 Task: Send an email with the signature Jamie Cooper with the subject Thank you for attending and the message We appreciate your interest in our organization and would like to invite you for an interview. from softage.8@softage.net to softage.10@softage.net and move the email from Sent Items to the folder Crafts
Action: Mouse moved to (140, 176)
Screenshot: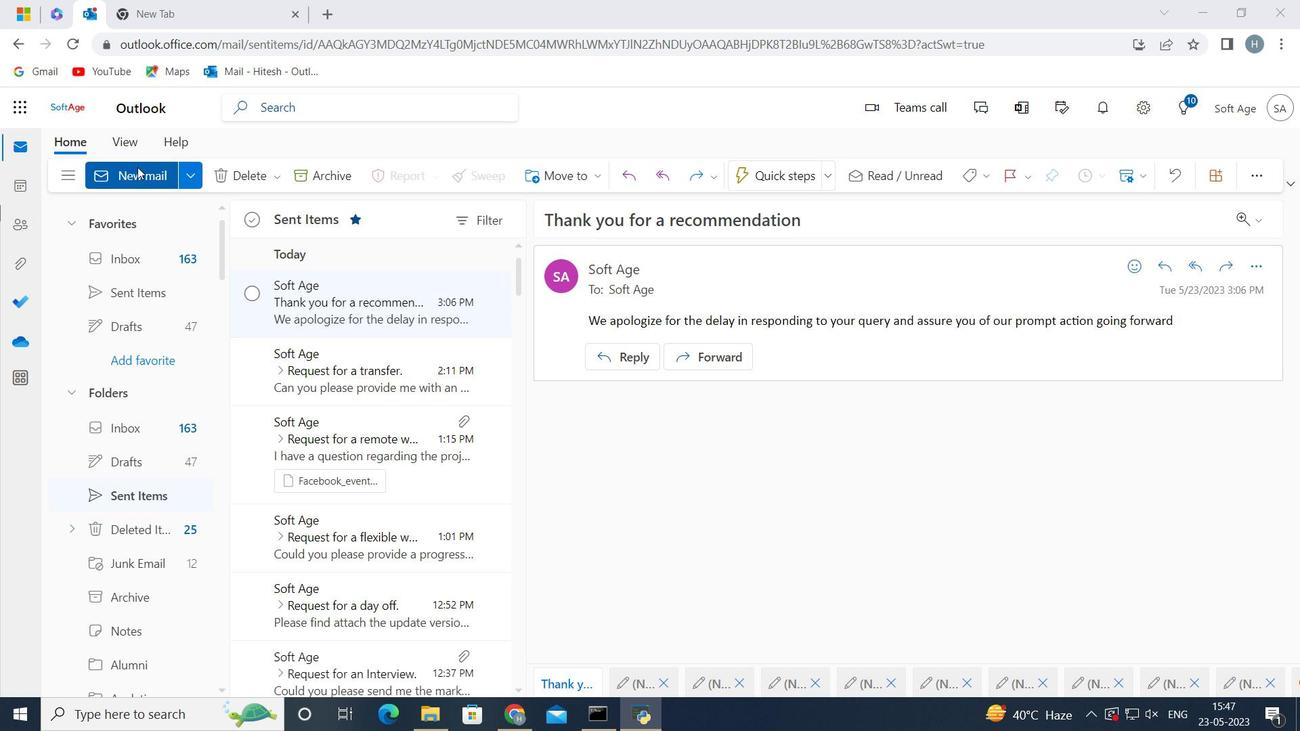 
Action: Mouse pressed left at (140, 176)
Screenshot: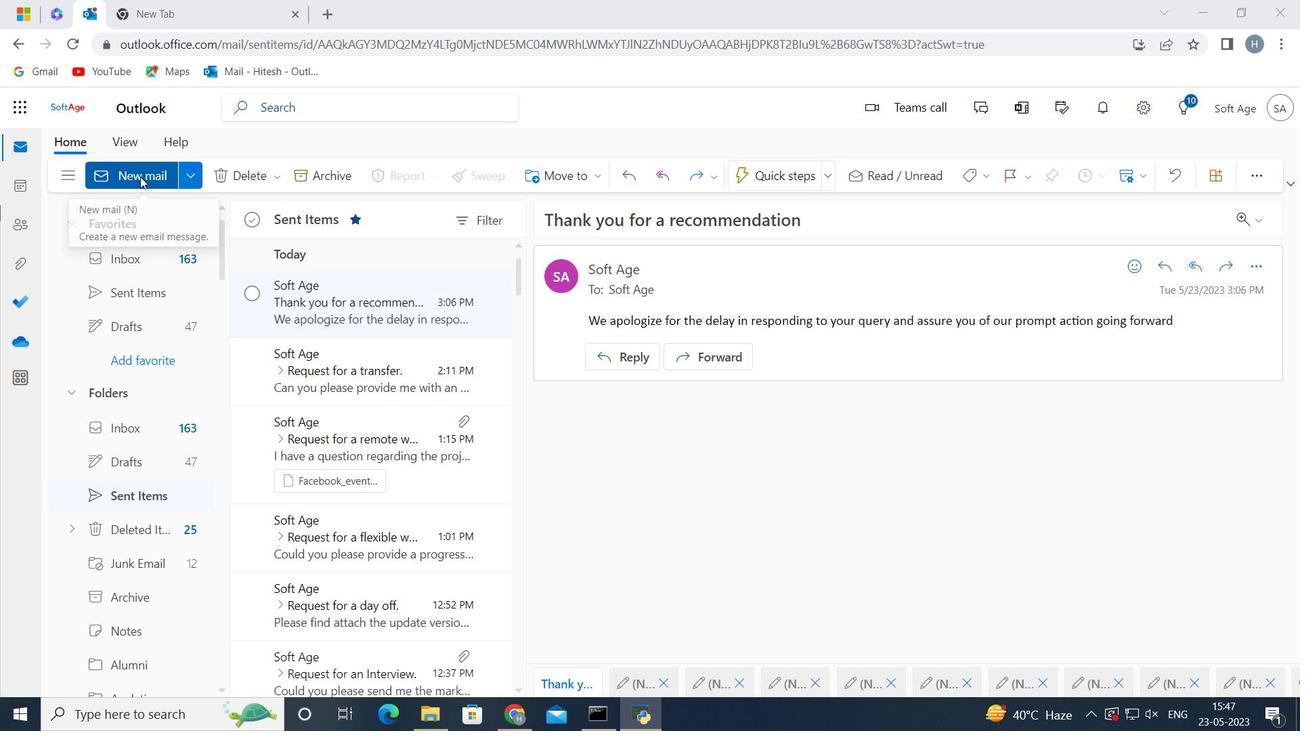
Action: Mouse moved to (1076, 173)
Screenshot: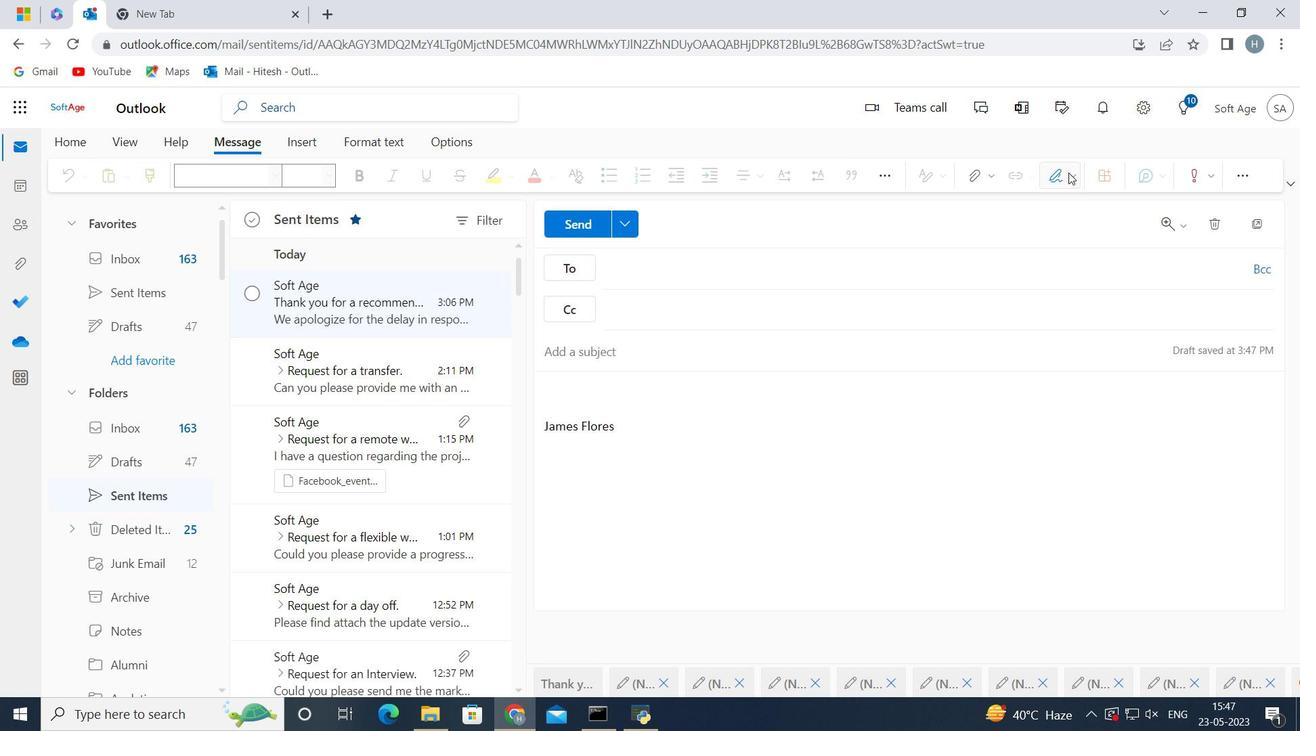 
Action: Mouse pressed left at (1076, 173)
Screenshot: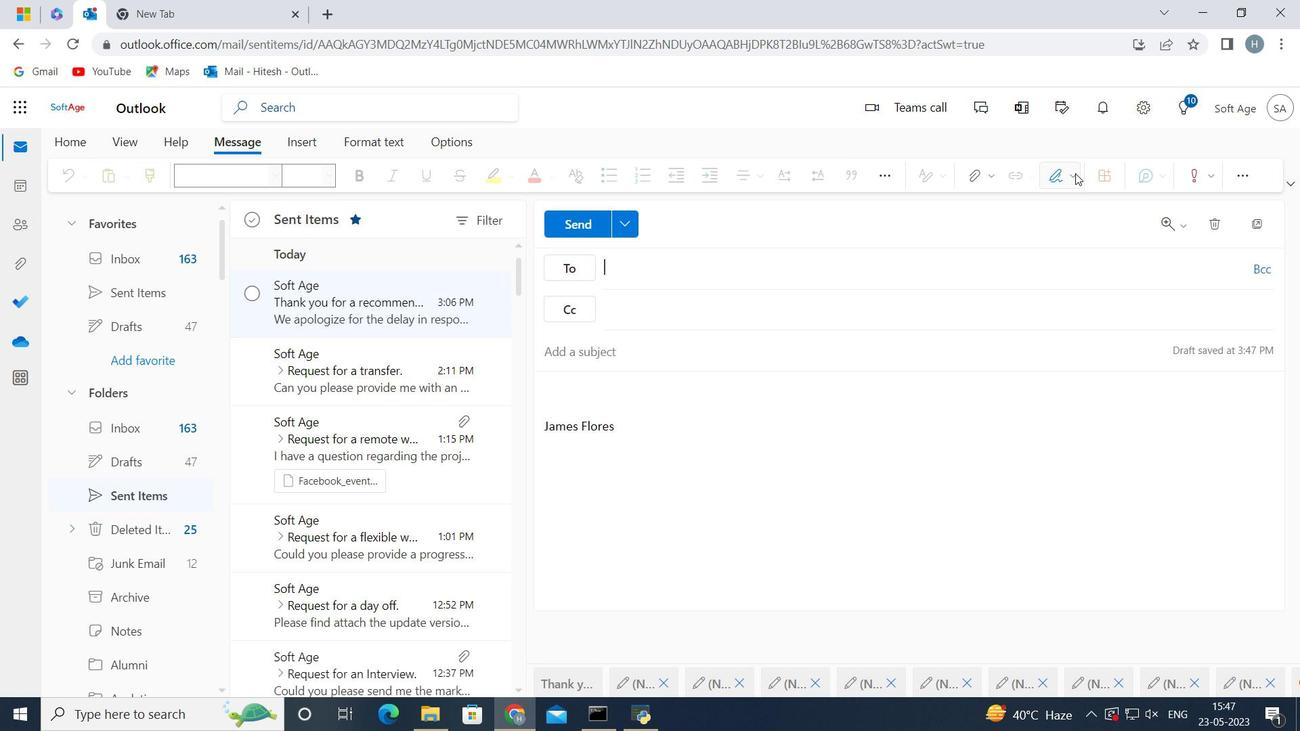 
Action: Mouse moved to (1043, 244)
Screenshot: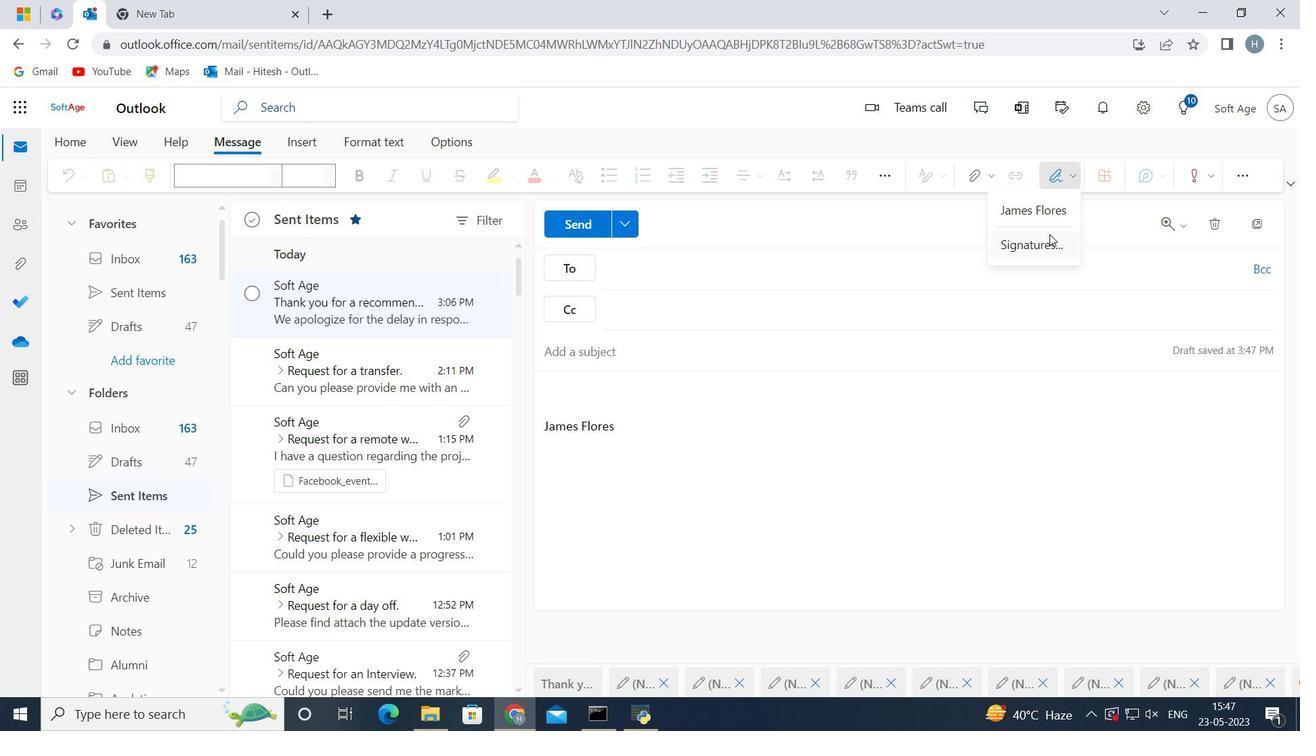 
Action: Mouse pressed left at (1043, 244)
Screenshot: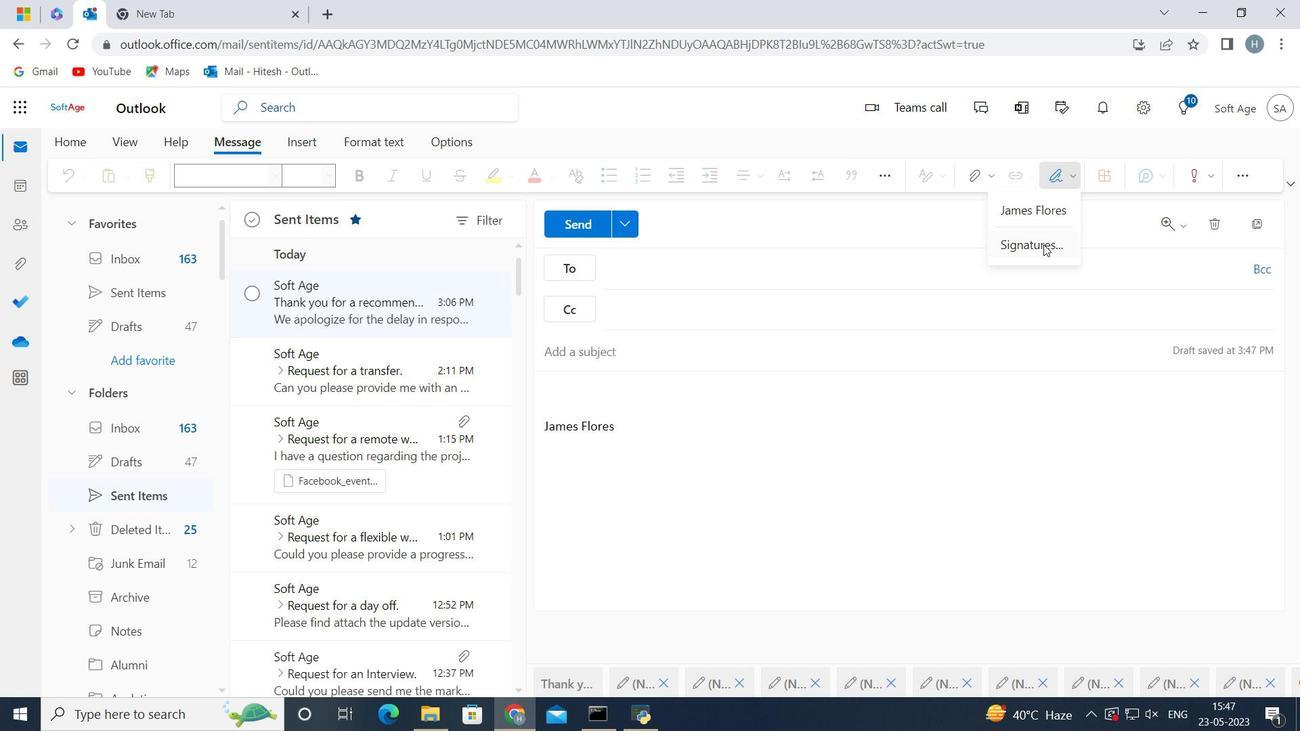 
Action: Mouse moved to (973, 305)
Screenshot: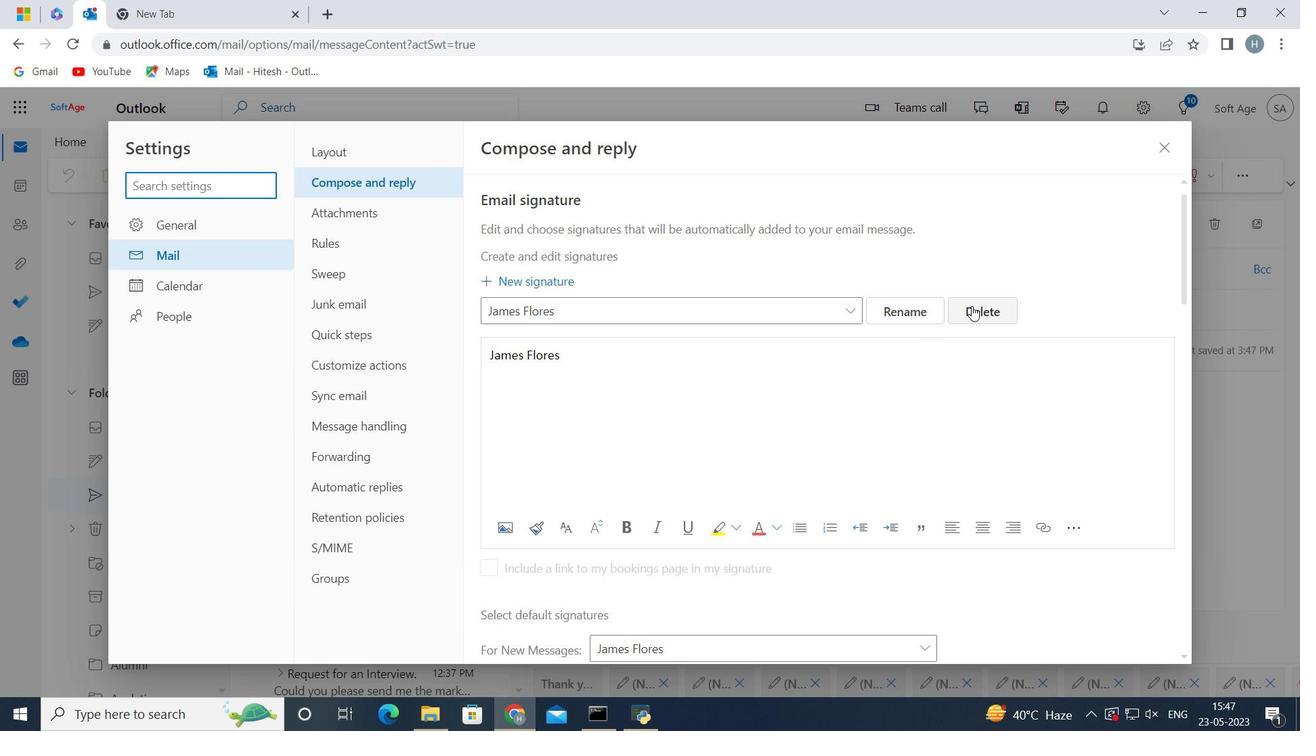 
Action: Mouse pressed left at (973, 305)
Screenshot: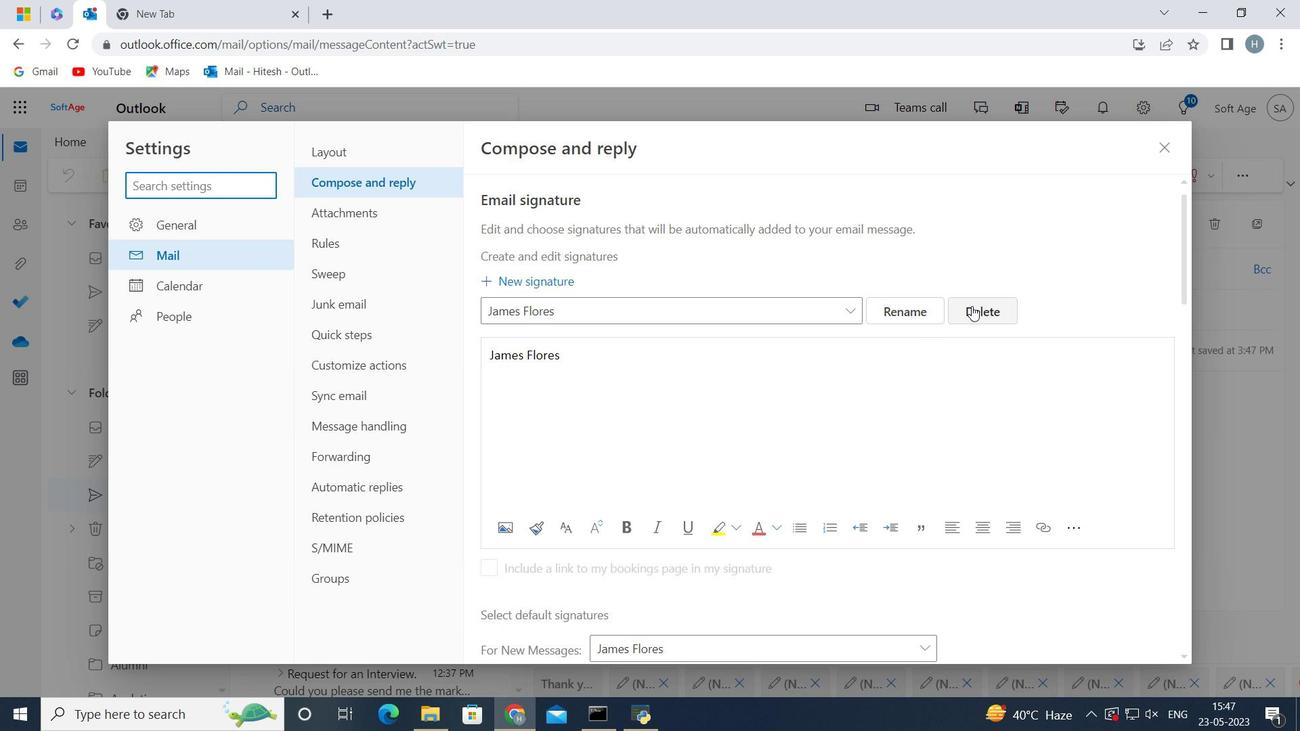 
Action: Mouse moved to (808, 314)
Screenshot: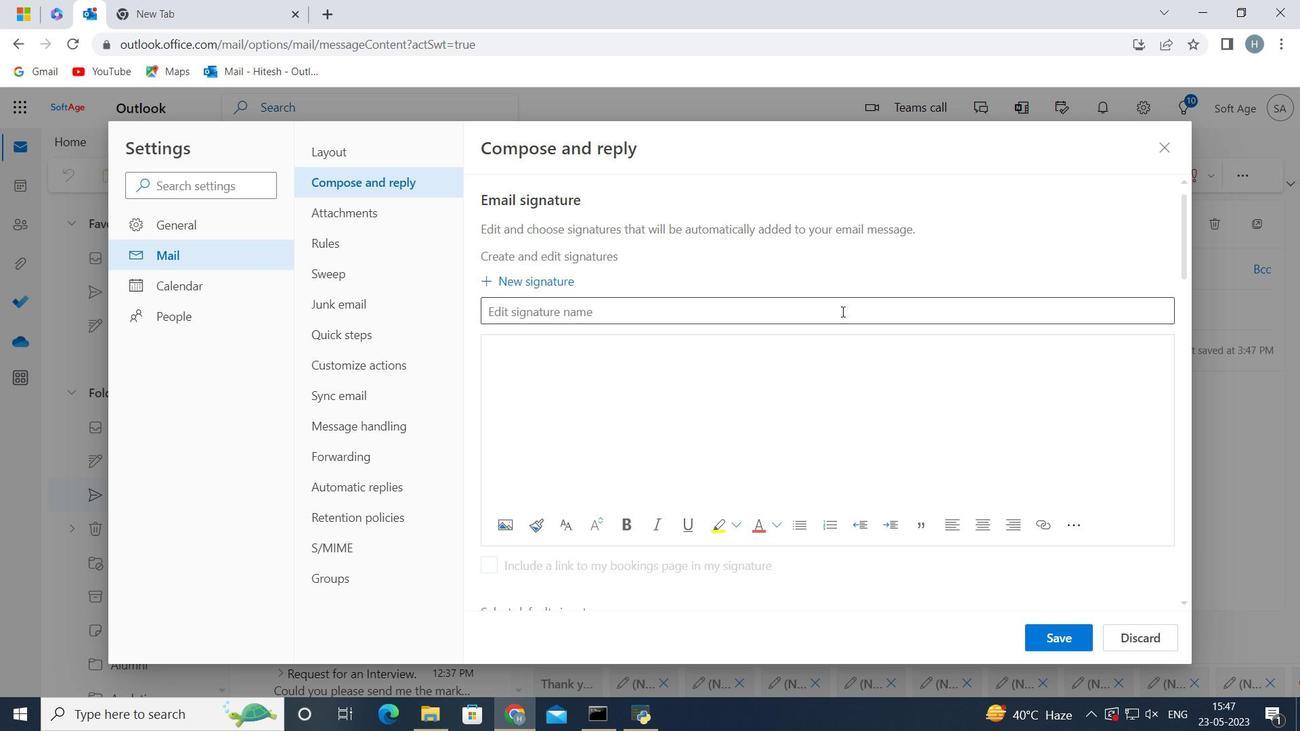 
Action: Mouse pressed left at (808, 314)
Screenshot: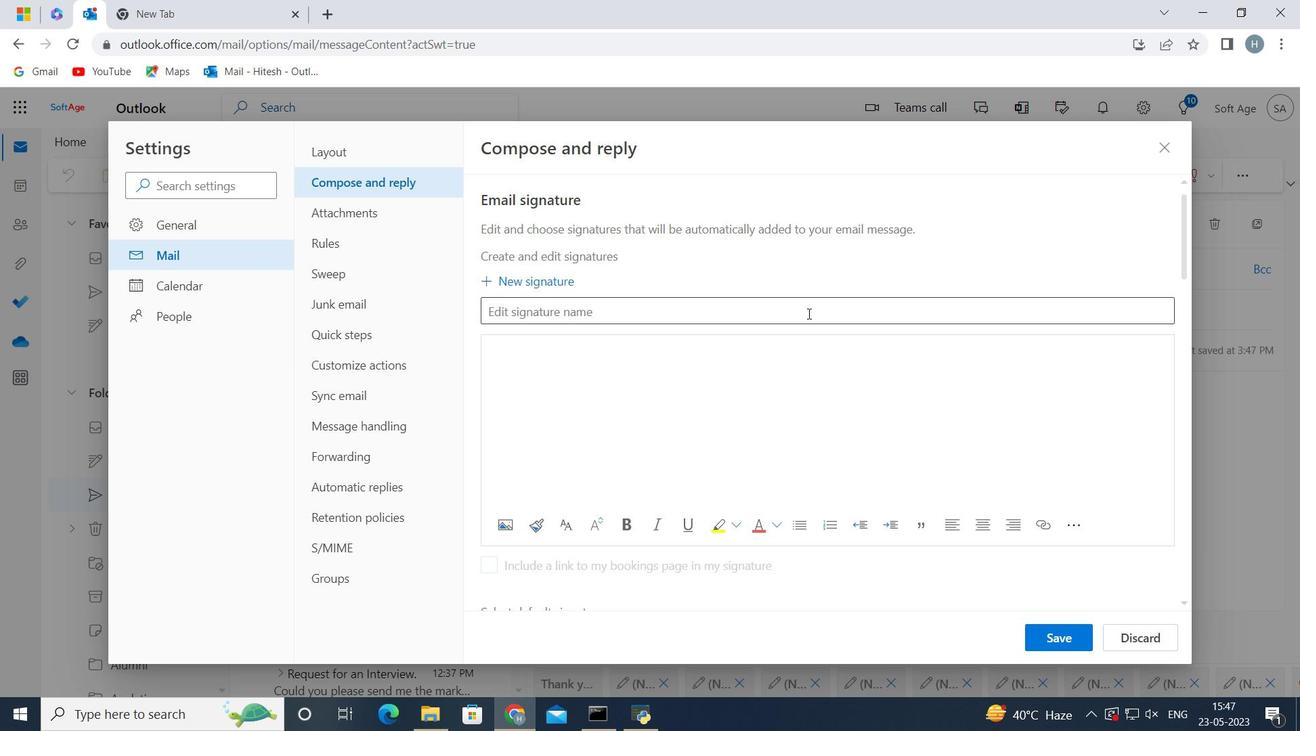 
Action: Key pressed <Key.shift>Jamie<Key.space><Key.shift>Cooper<Key.space>
Screenshot: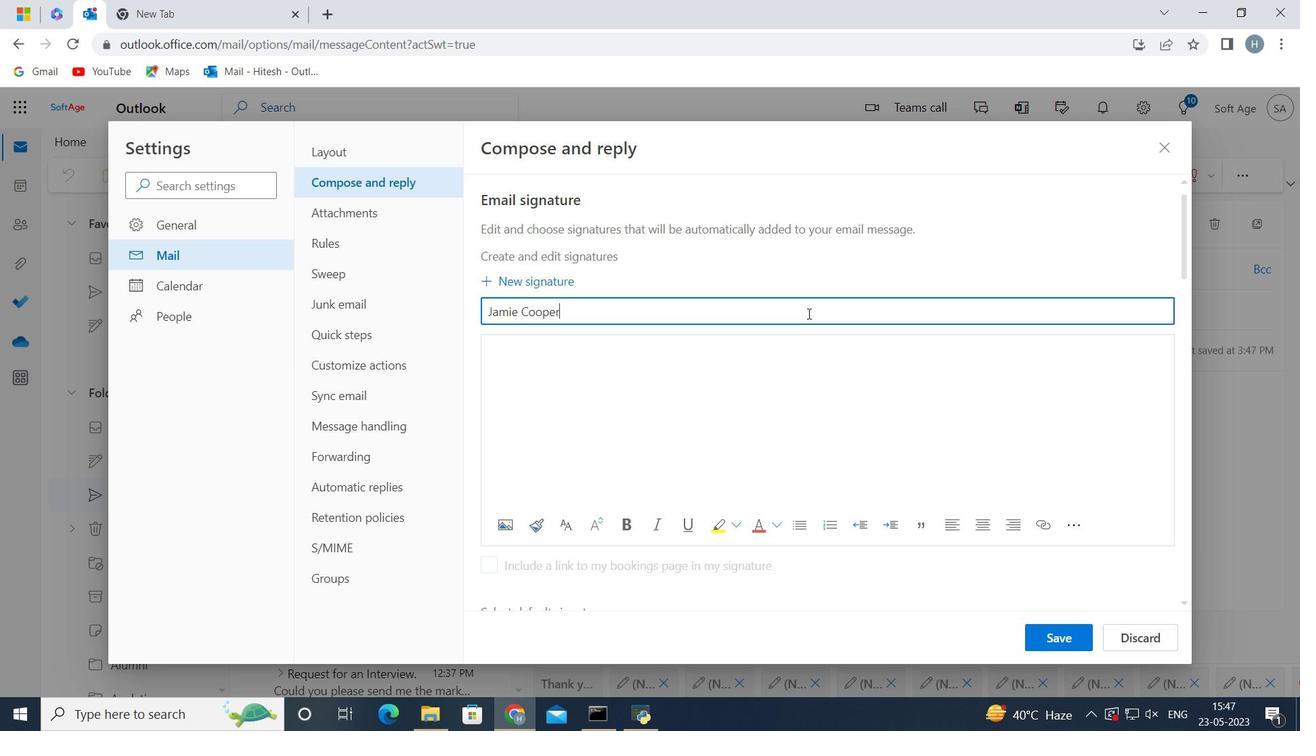 
Action: Mouse moved to (584, 354)
Screenshot: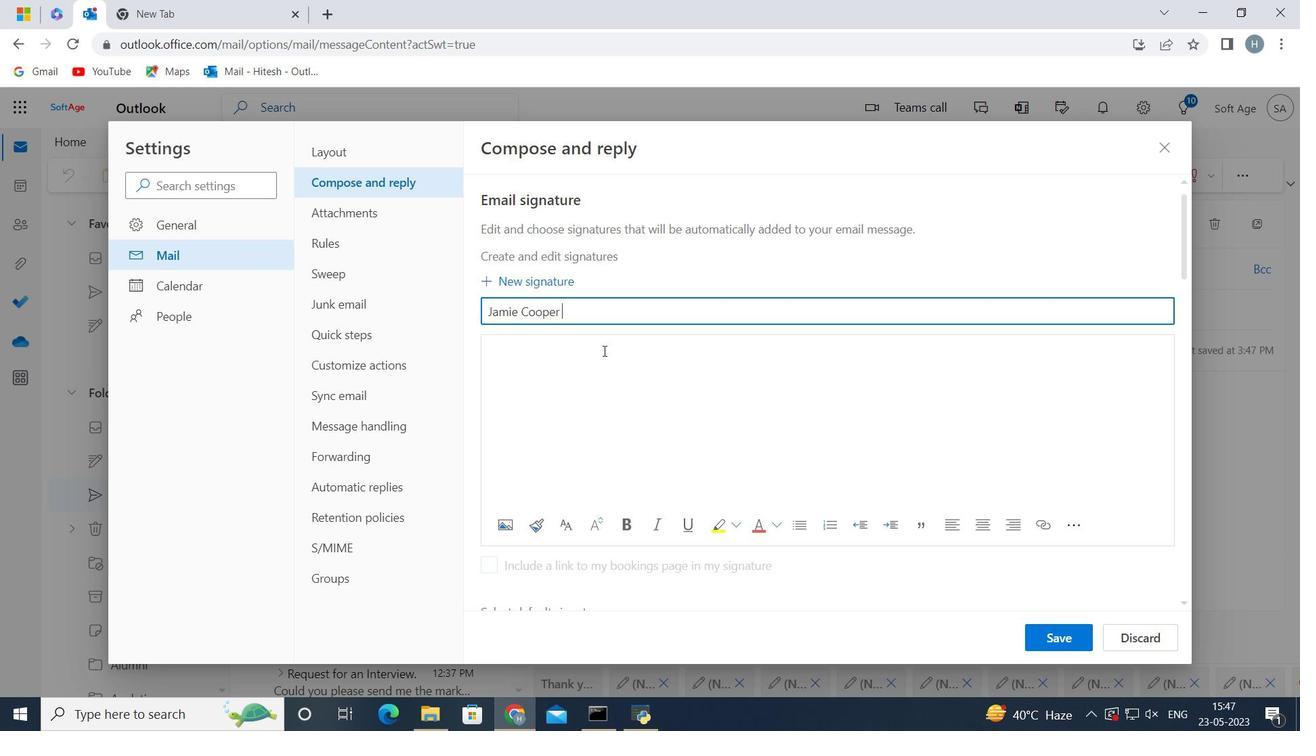 
Action: Mouse pressed left at (584, 354)
Screenshot: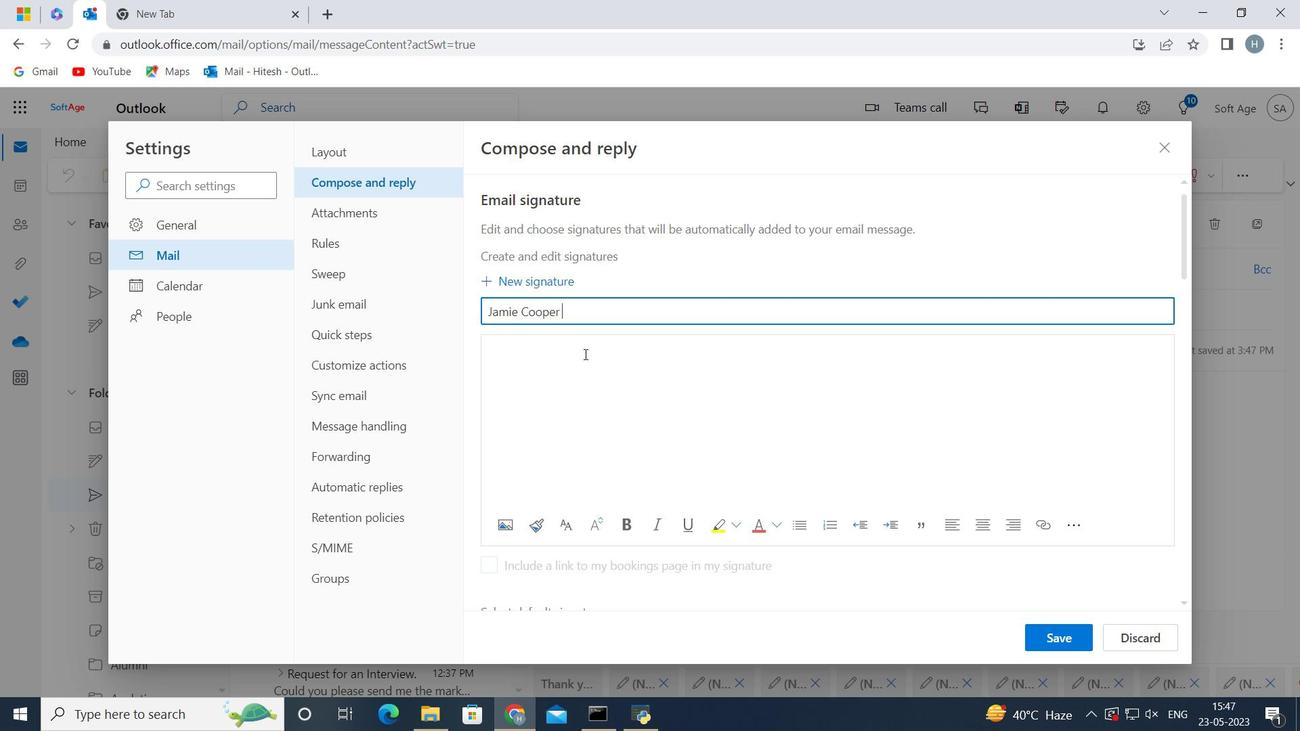 
Action: Key pressed <Key.shift>Jamie<Key.space><Key.shift>Cooper<Key.space>
Screenshot: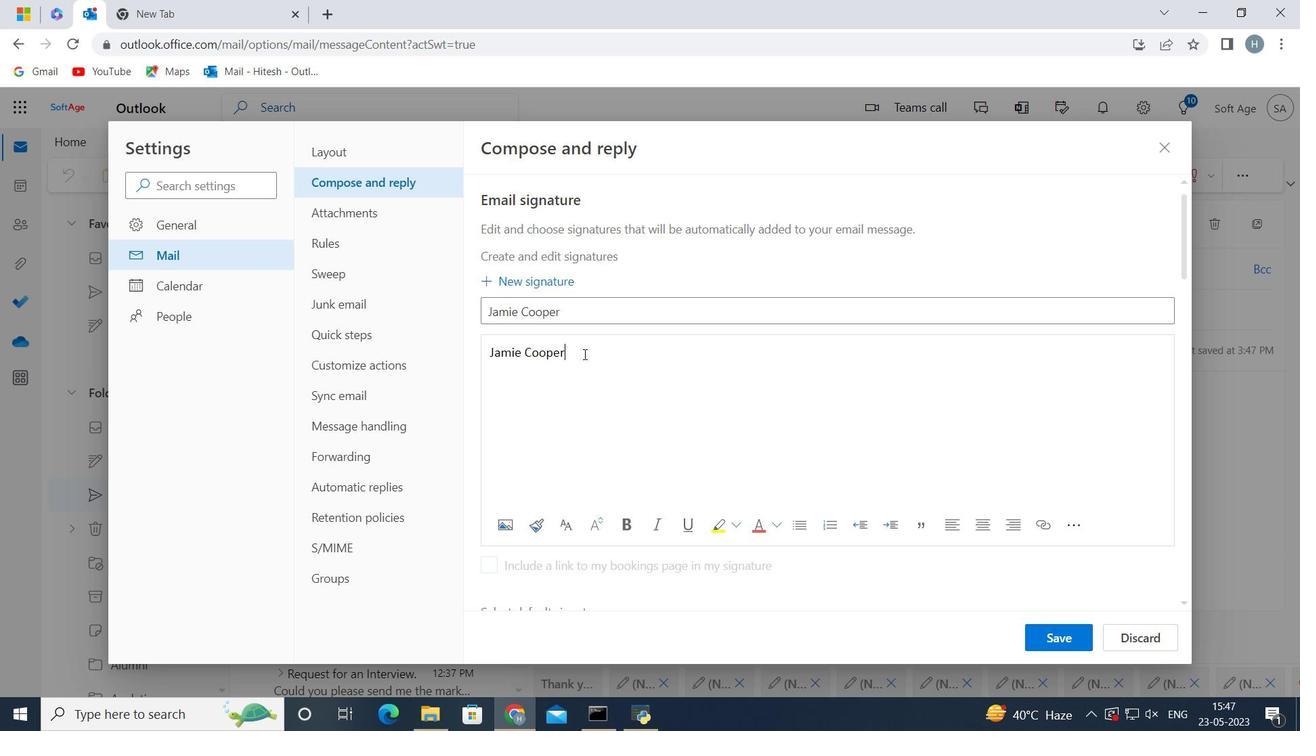 
Action: Mouse moved to (1056, 632)
Screenshot: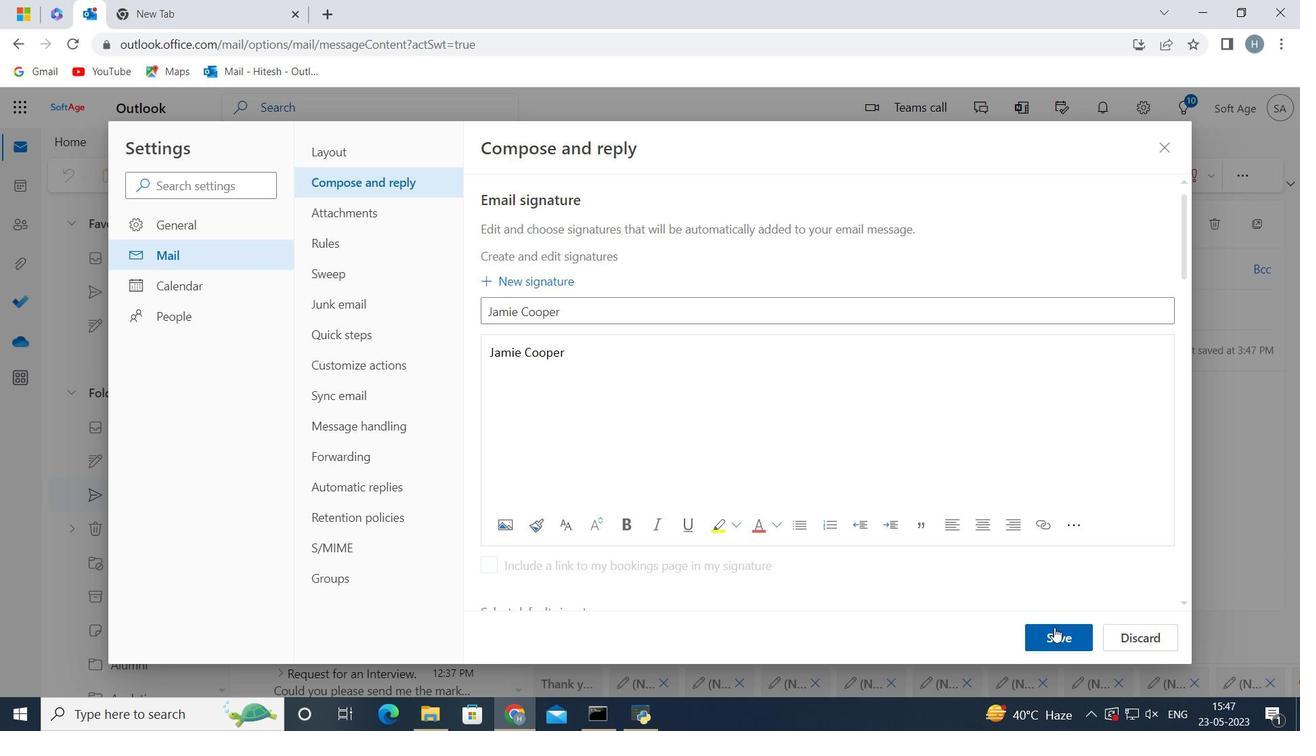 
Action: Mouse pressed left at (1056, 632)
Screenshot: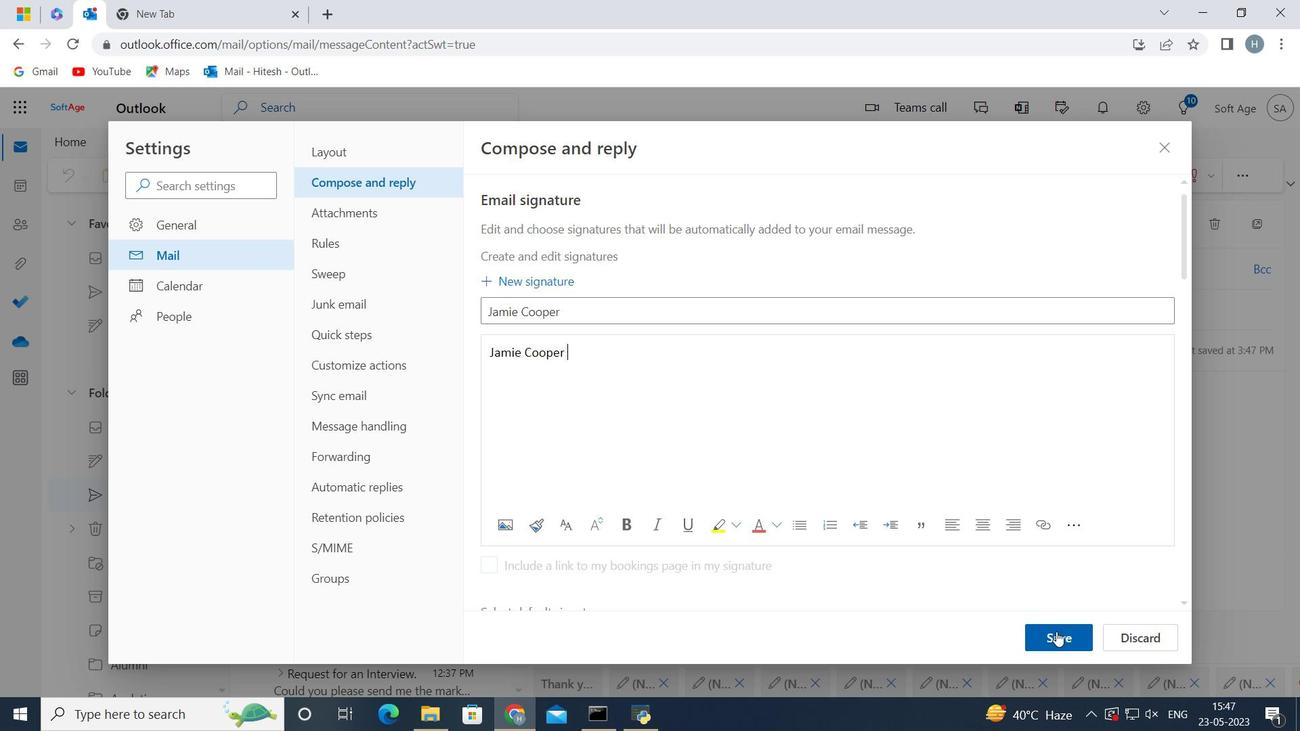 
Action: Mouse moved to (916, 364)
Screenshot: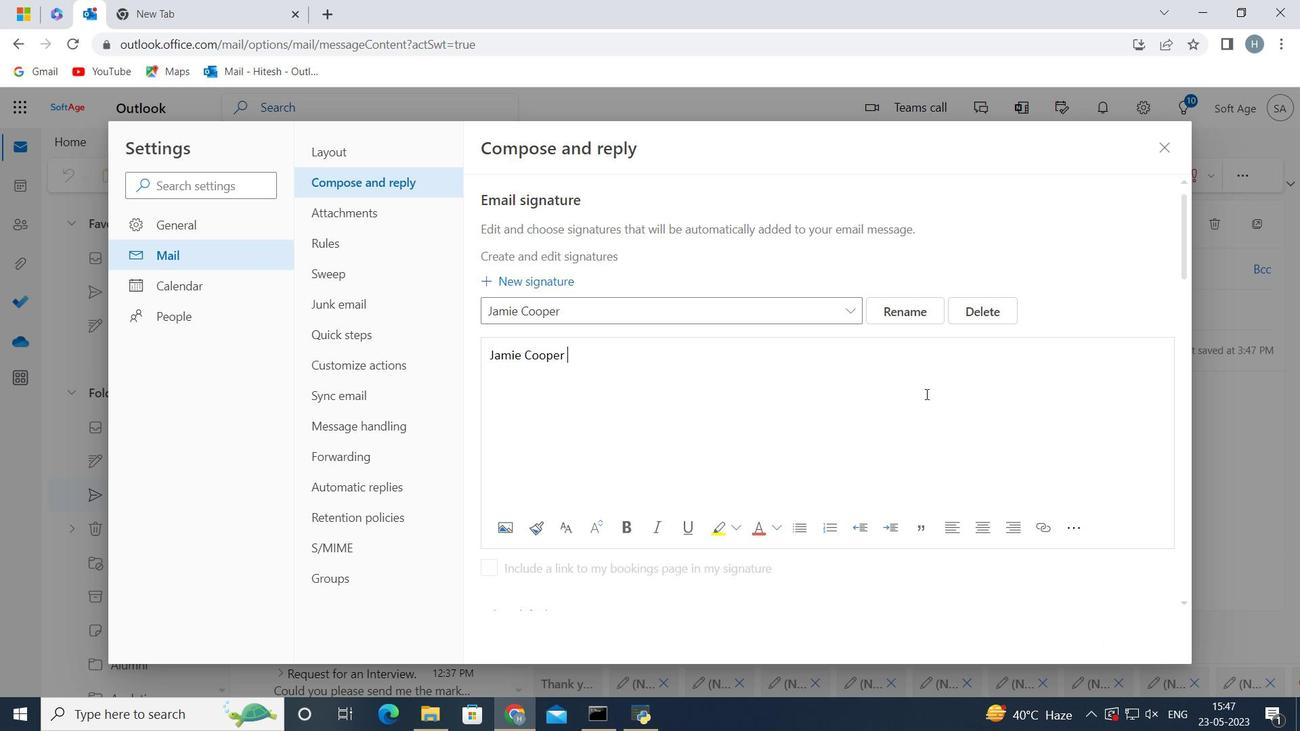 
Action: Mouse scrolled (916, 363) with delta (0, 0)
Screenshot: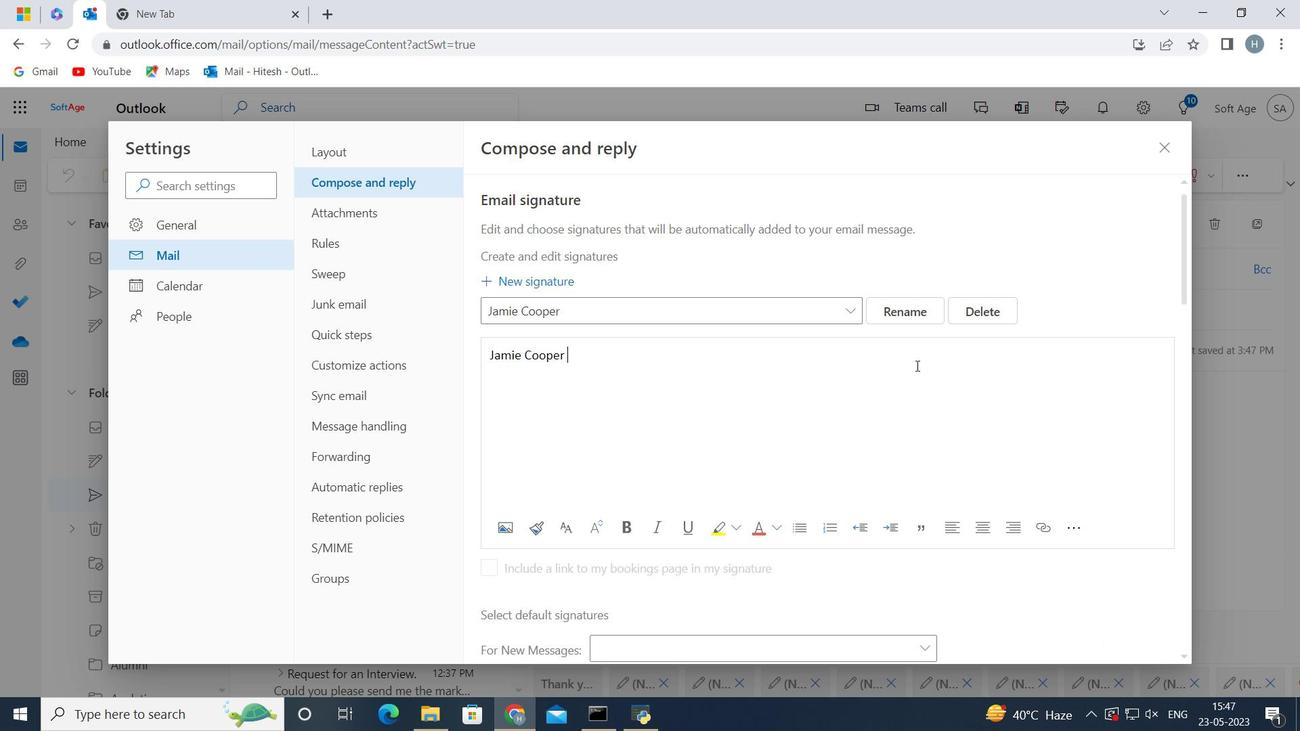 
Action: Mouse scrolled (916, 363) with delta (0, 0)
Screenshot: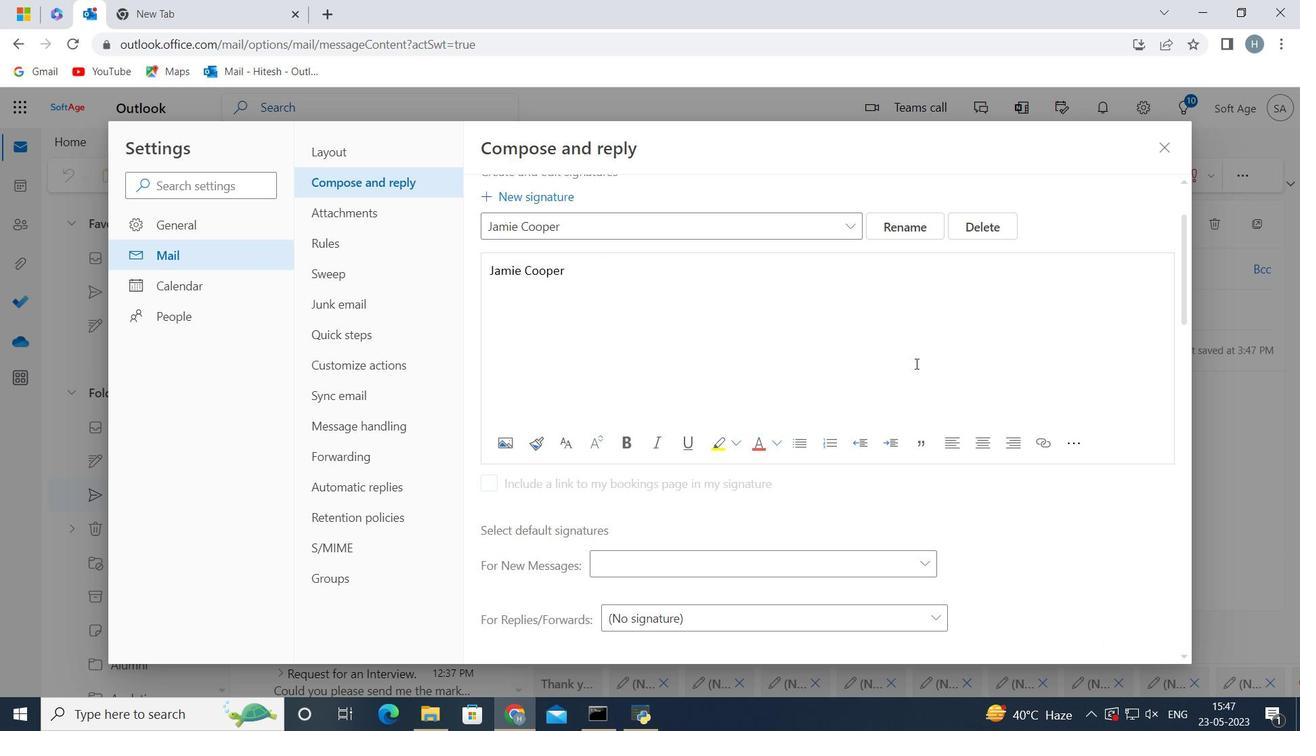 
Action: Mouse moved to (923, 472)
Screenshot: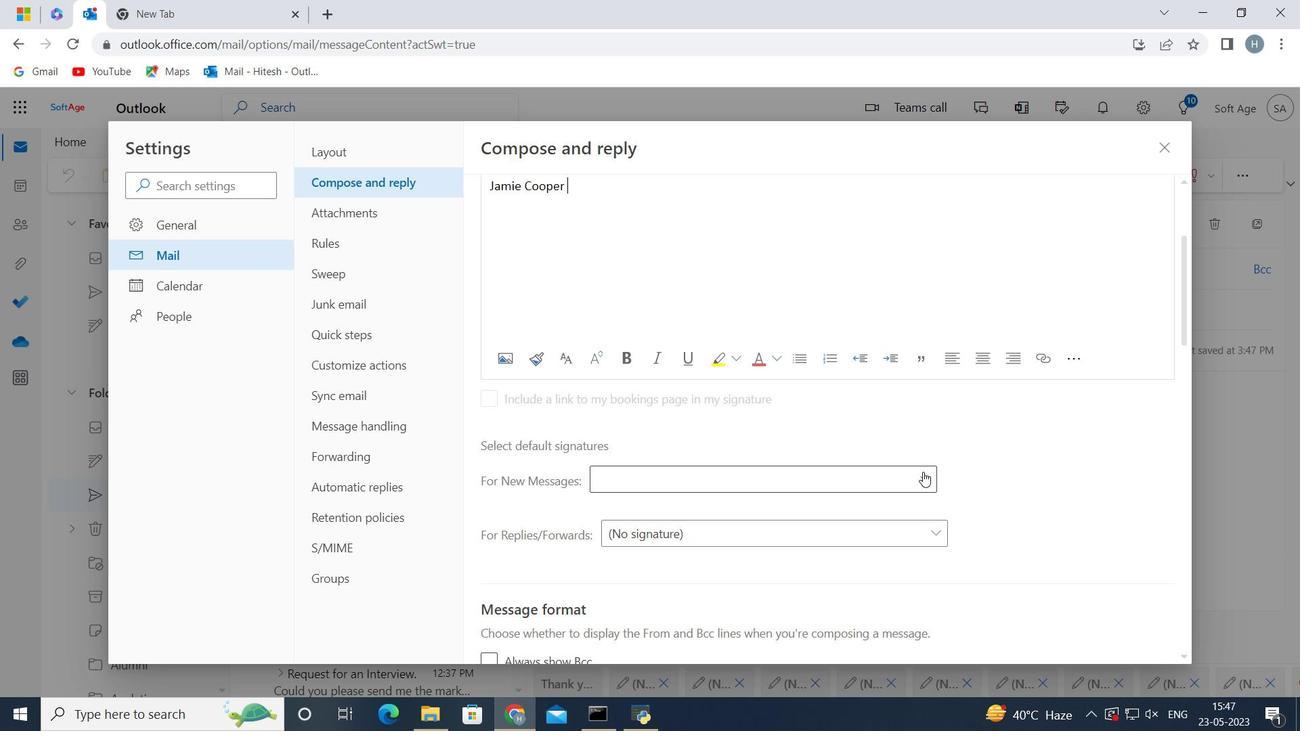 
Action: Mouse pressed left at (923, 472)
Screenshot: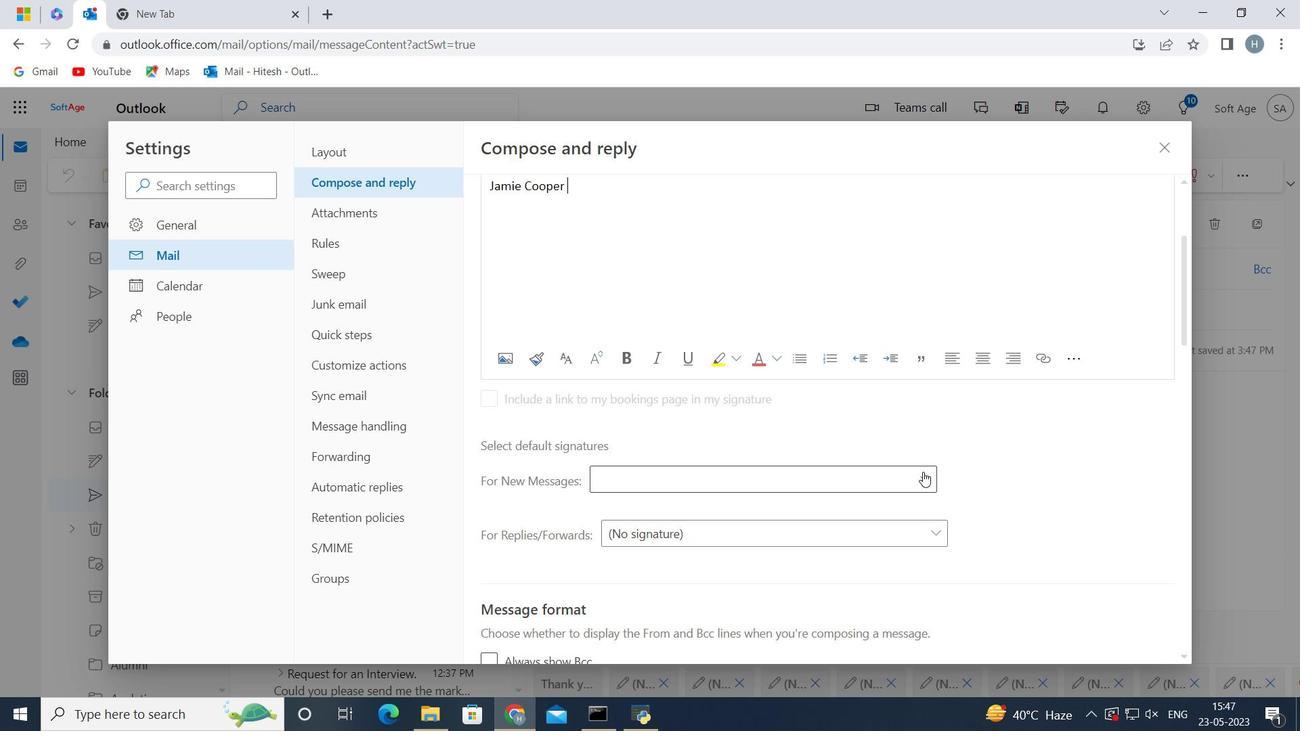 
Action: Mouse moved to (854, 533)
Screenshot: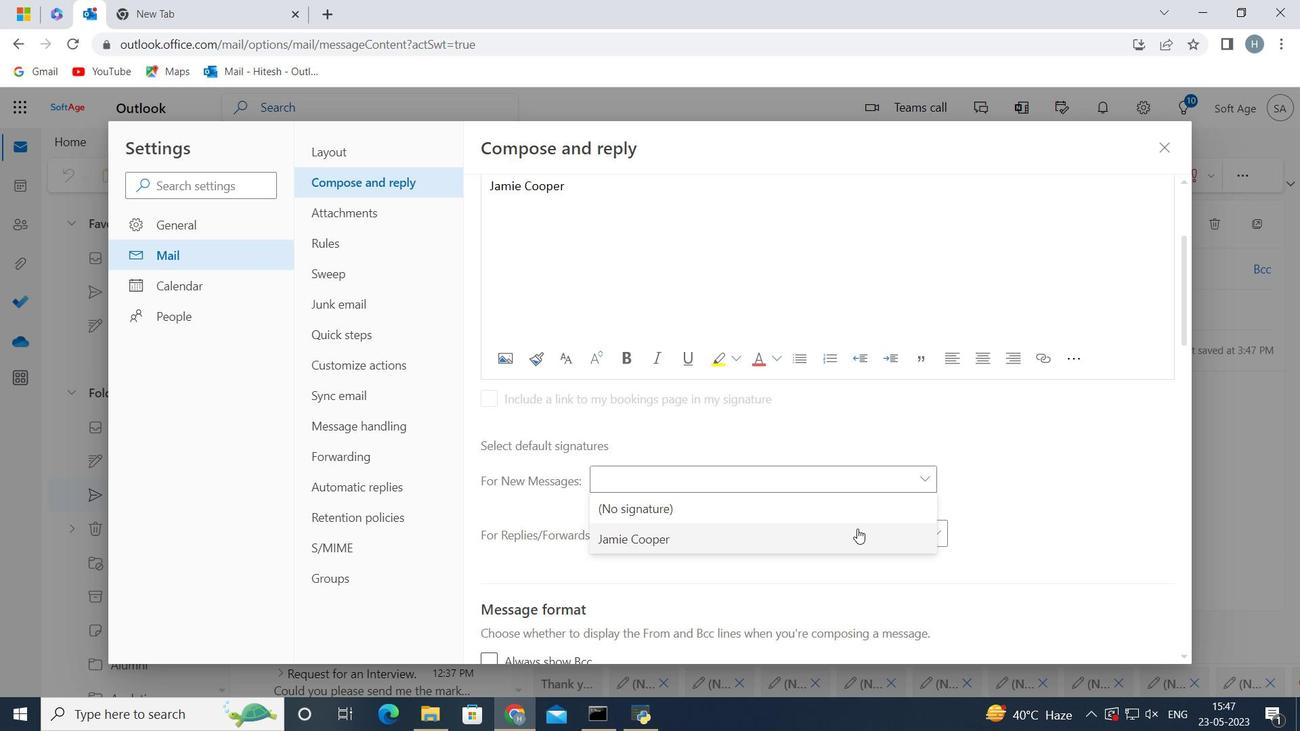 
Action: Mouse pressed left at (854, 533)
Screenshot: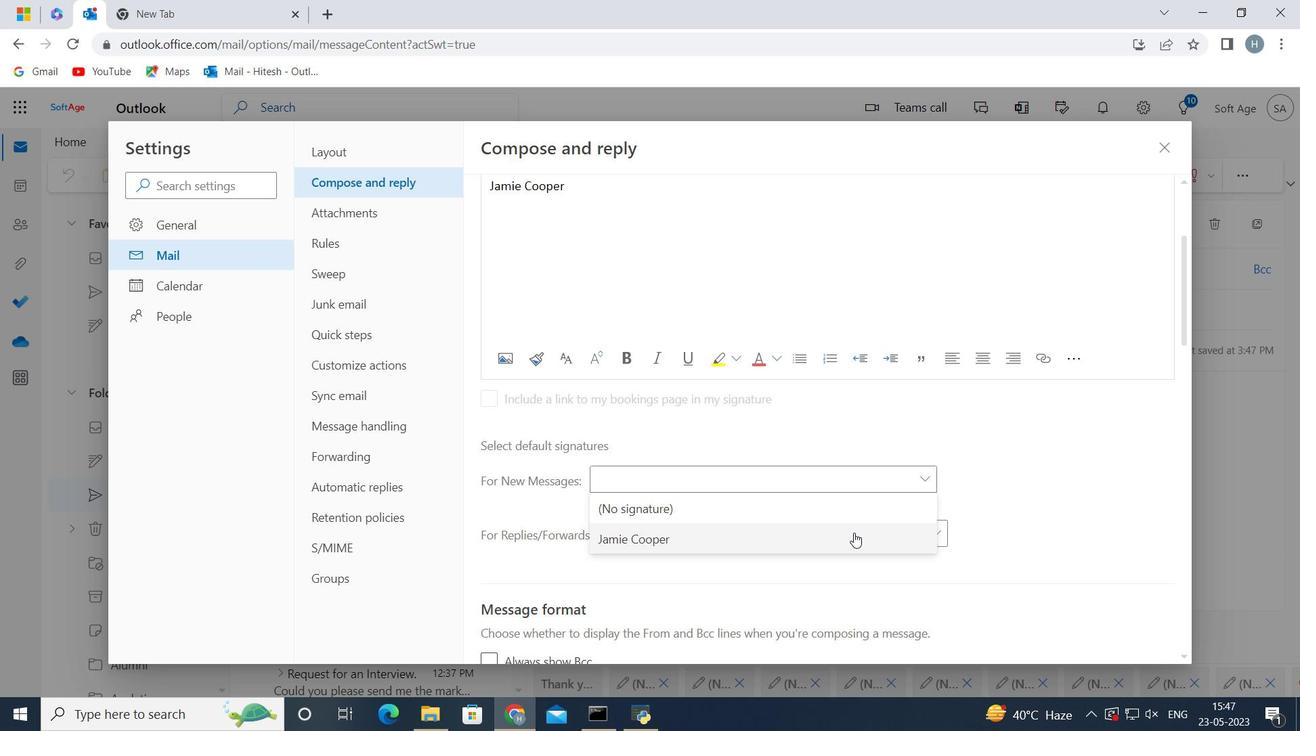 
Action: Mouse moved to (1071, 637)
Screenshot: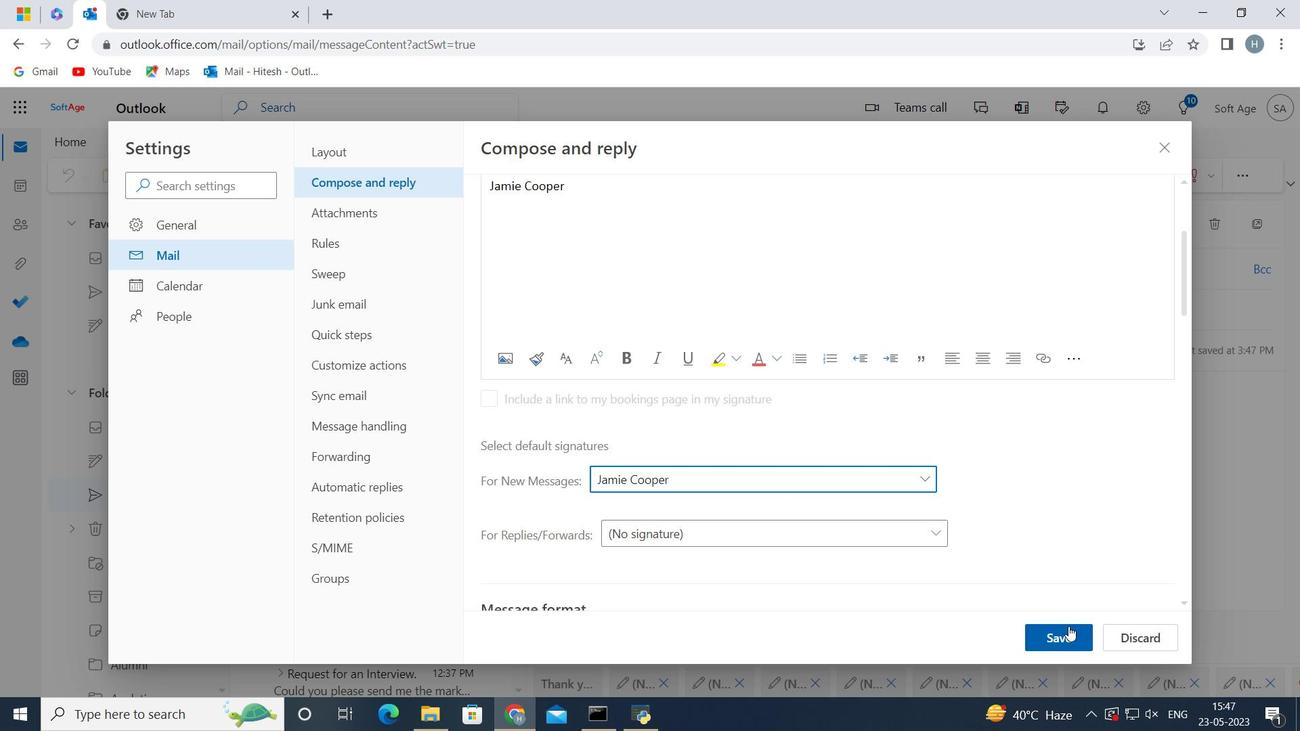 
Action: Mouse pressed left at (1071, 637)
Screenshot: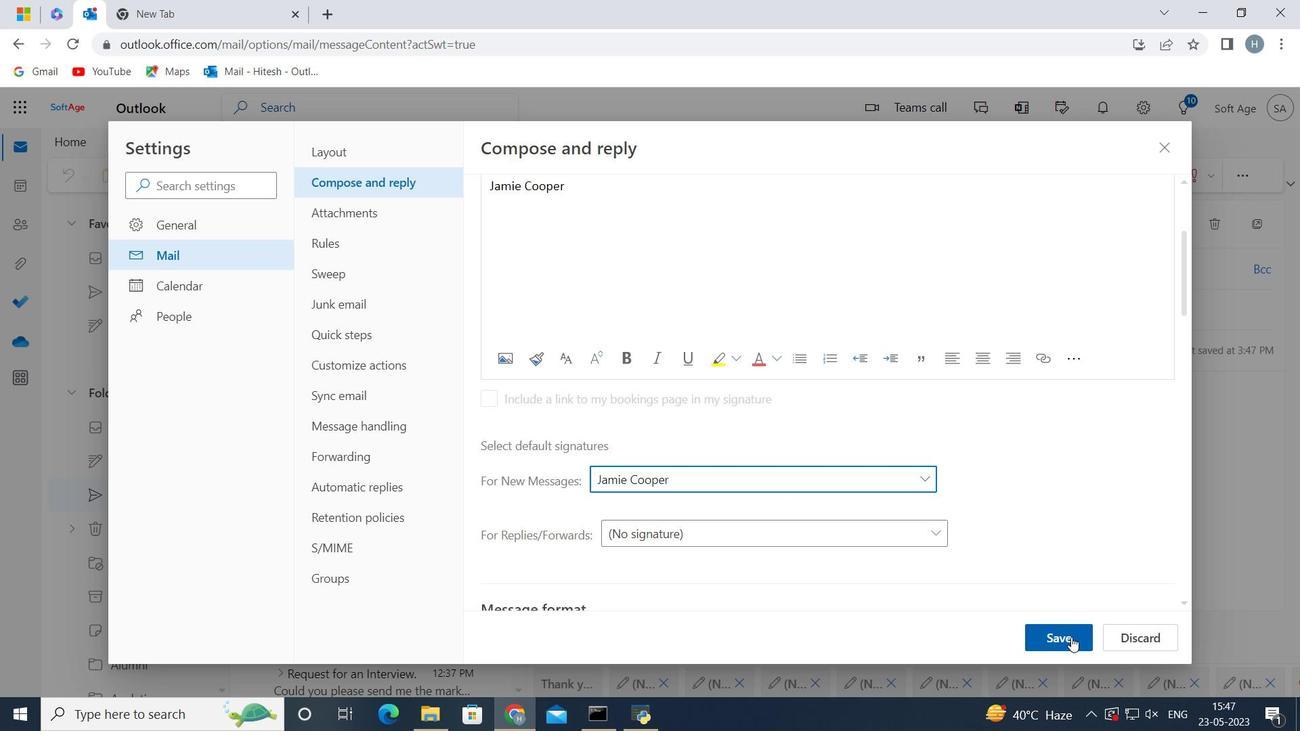 
Action: Mouse moved to (1172, 140)
Screenshot: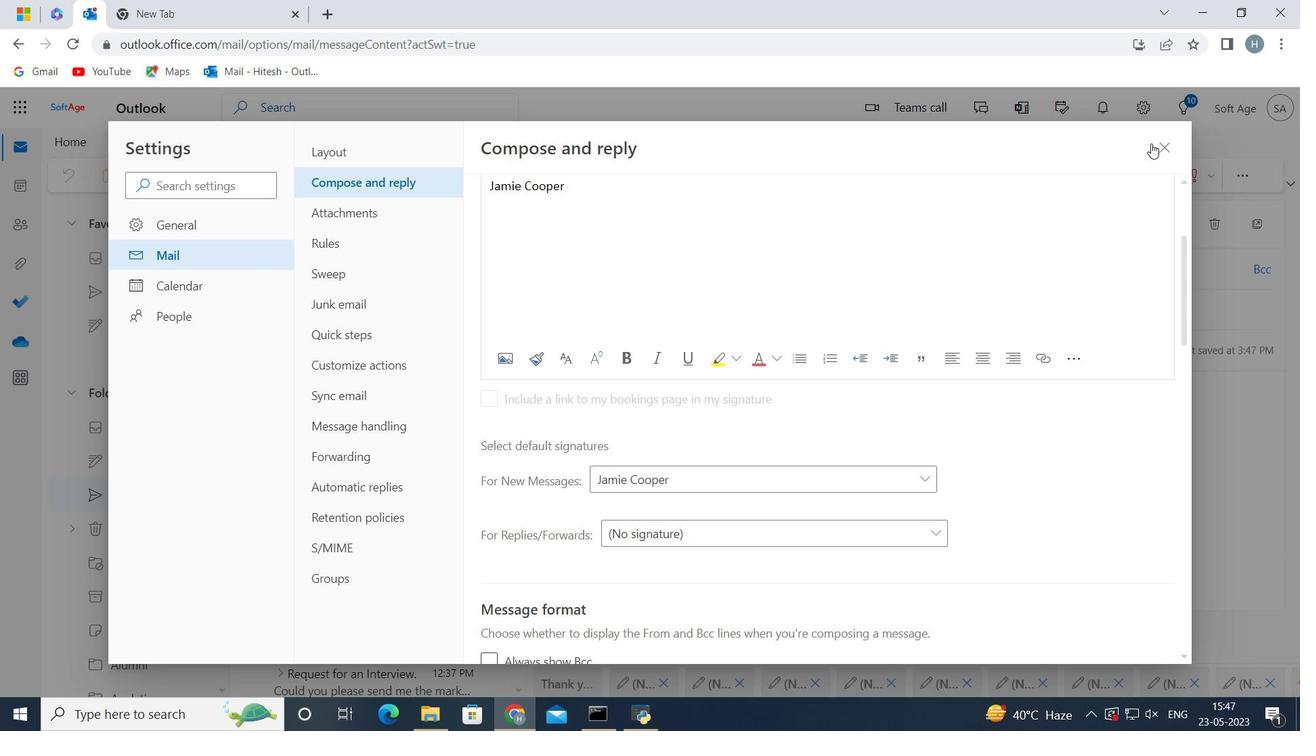
Action: Mouse pressed left at (1172, 140)
Screenshot: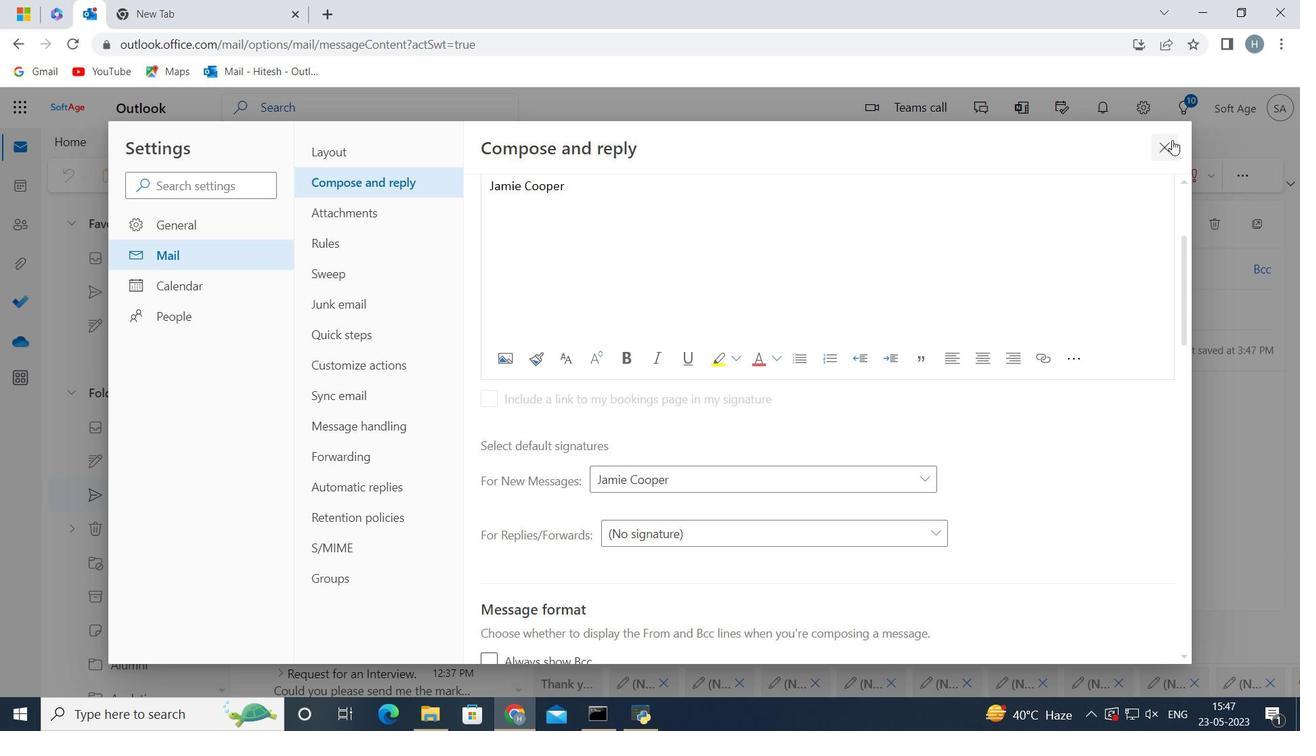 
Action: Mouse moved to (657, 338)
Screenshot: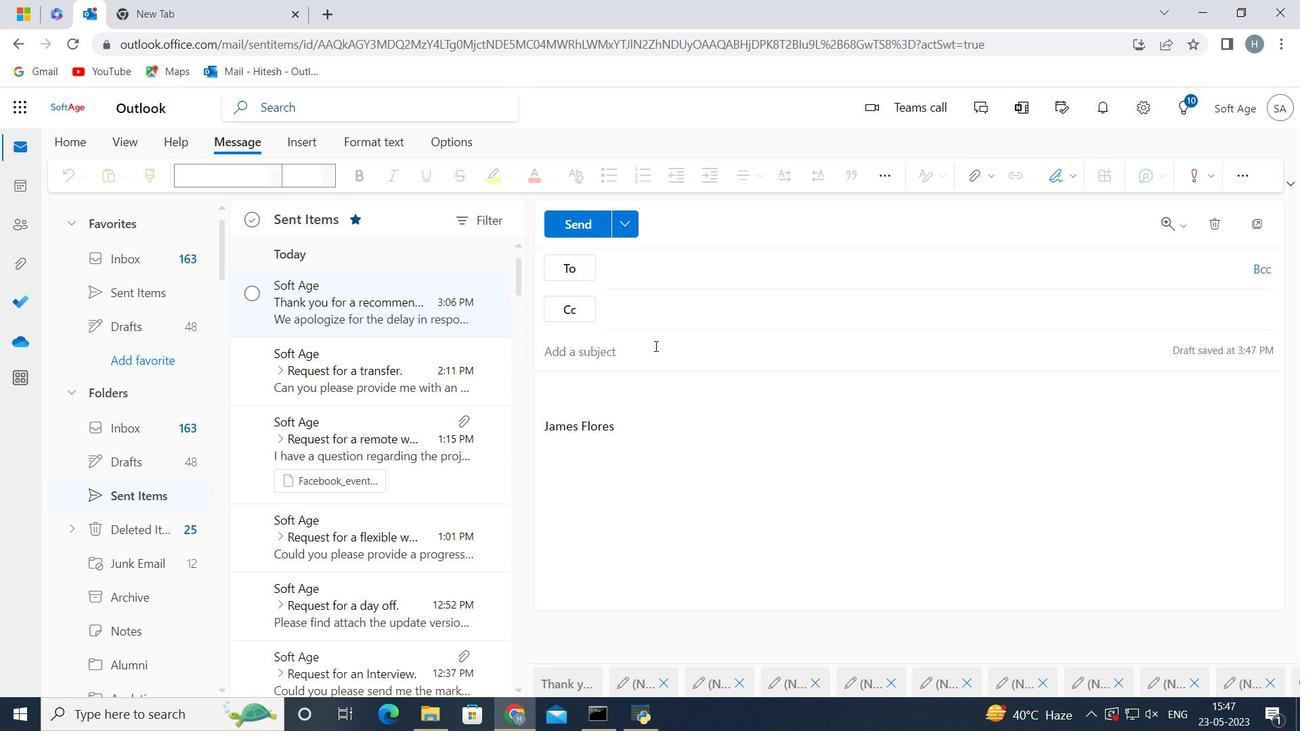 
Action: Mouse pressed left at (657, 338)
Screenshot: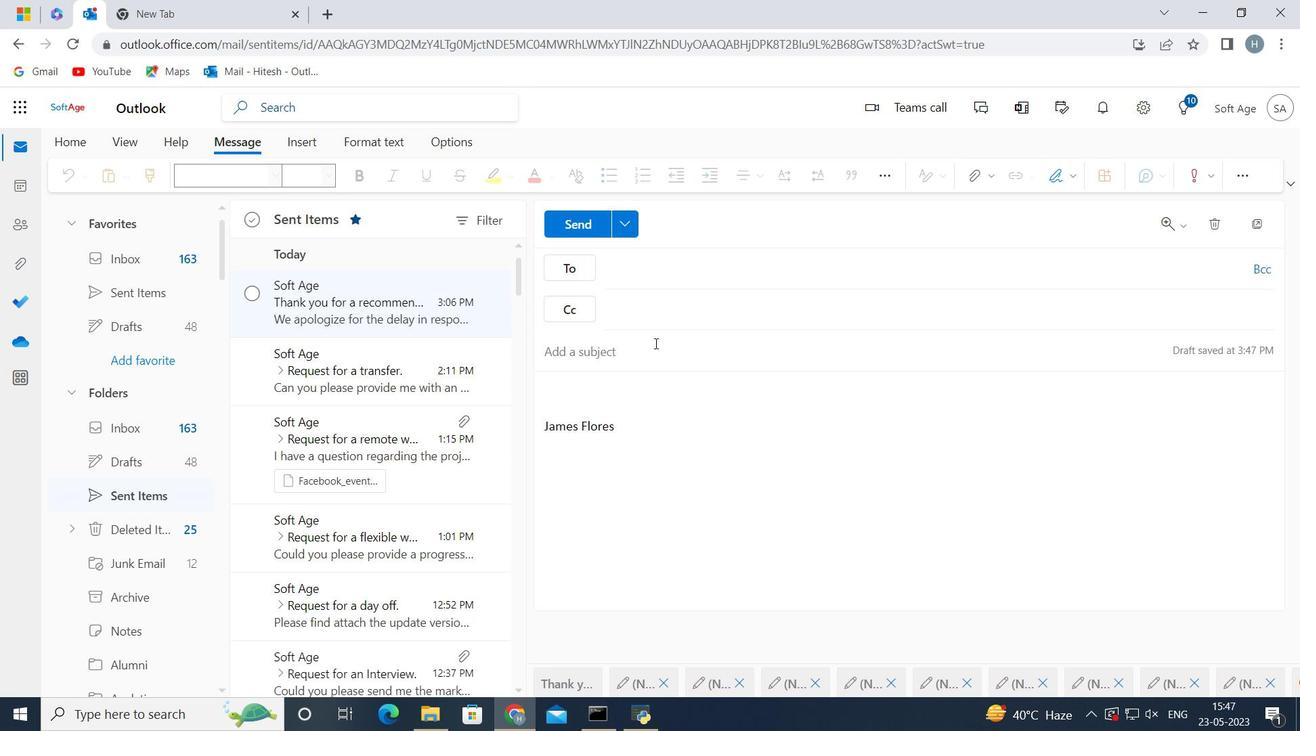 
Action: Mouse moved to (656, 348)
Screenshot: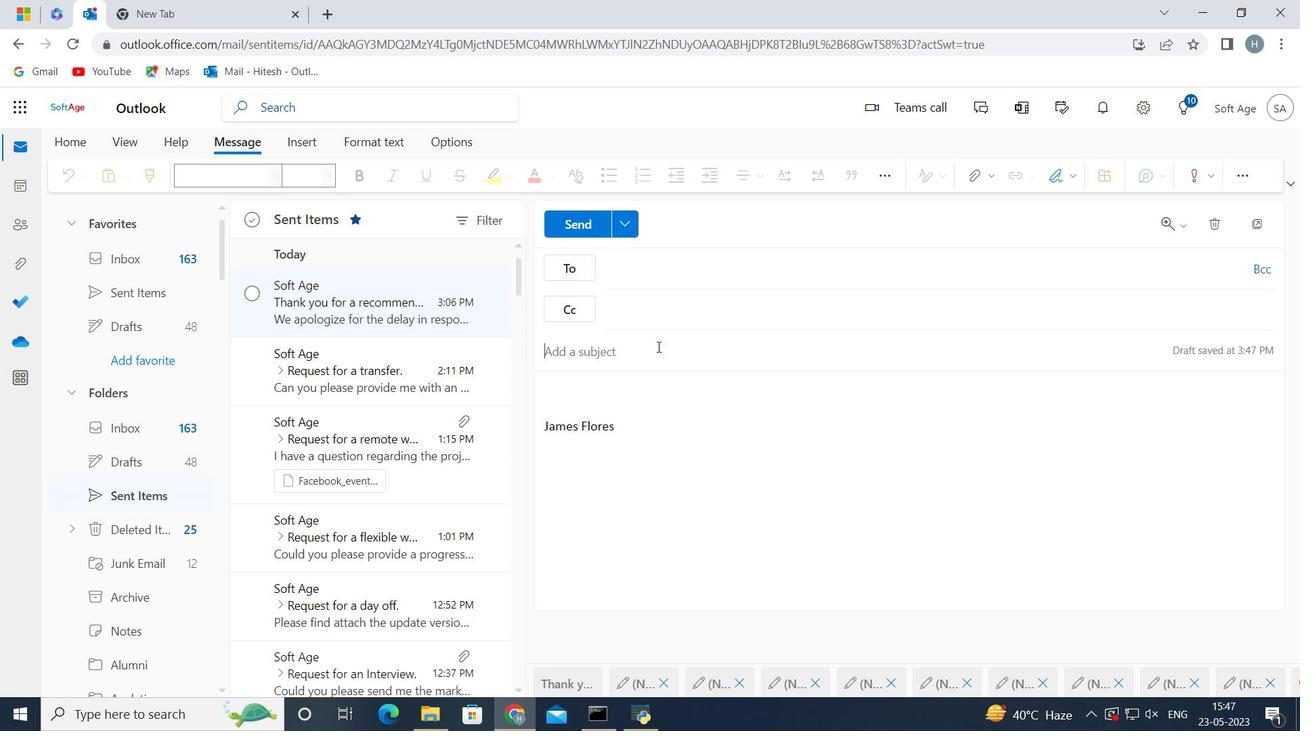 
Action: Key pressed <Key.shift>Thank<Key.space>you<Key.space>for<Key.space>attending<Key.space>
Screenshot: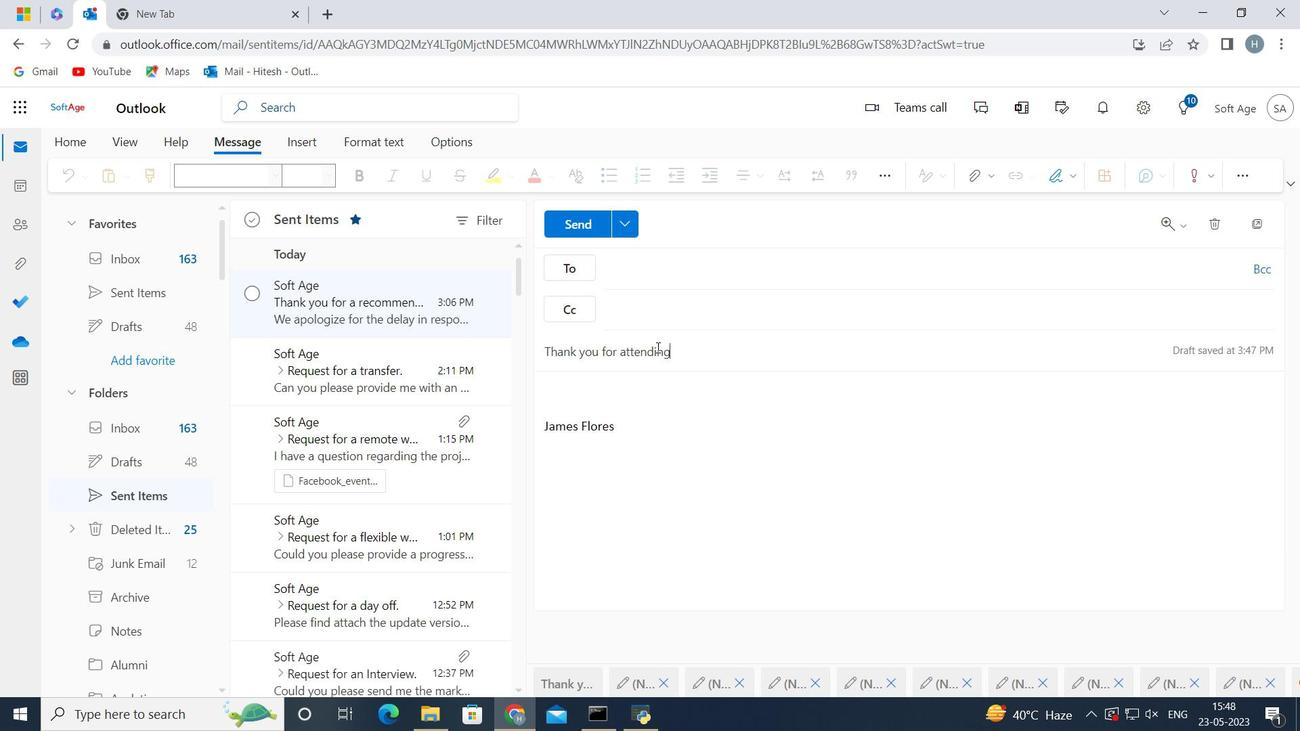 
Action: Mouse moved to (645, 428)
Screenshot: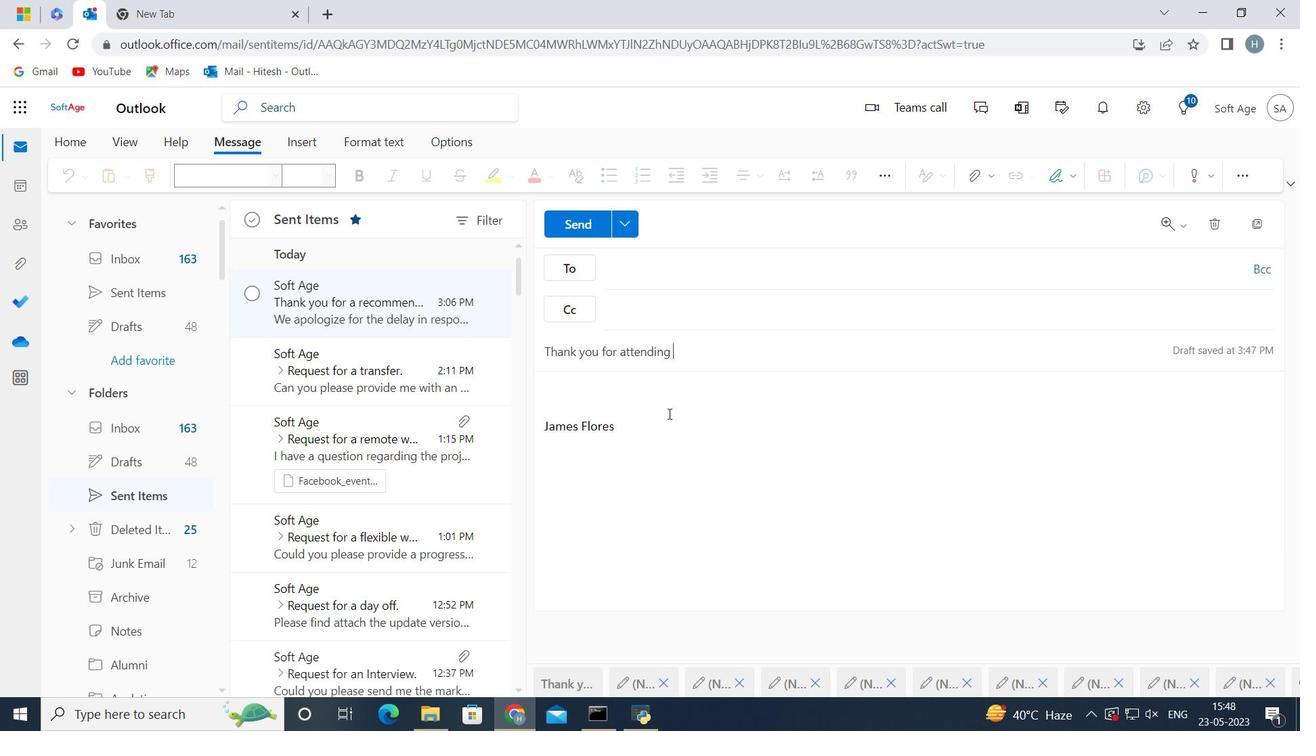 
Action: Mouse pressed left at (646, 424)
Screenshot: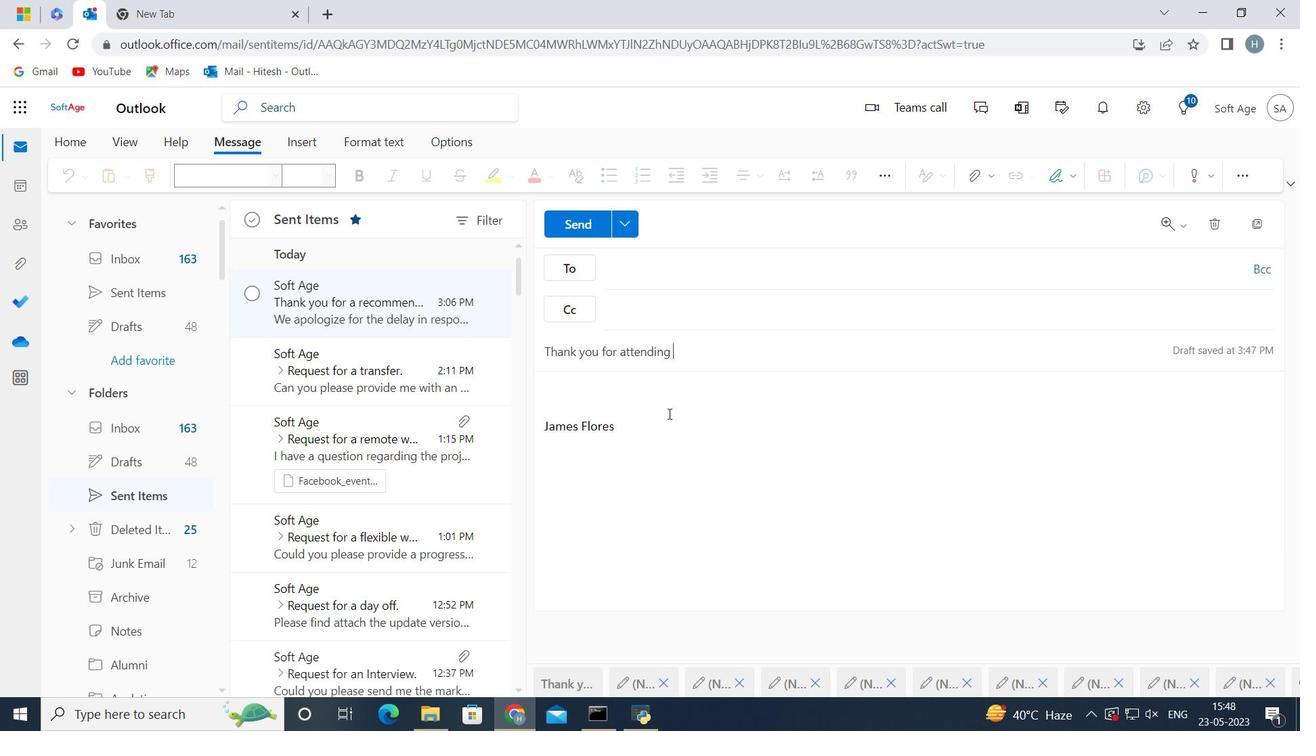 
Action: Mouse moved to (638, 440)
Screenshot: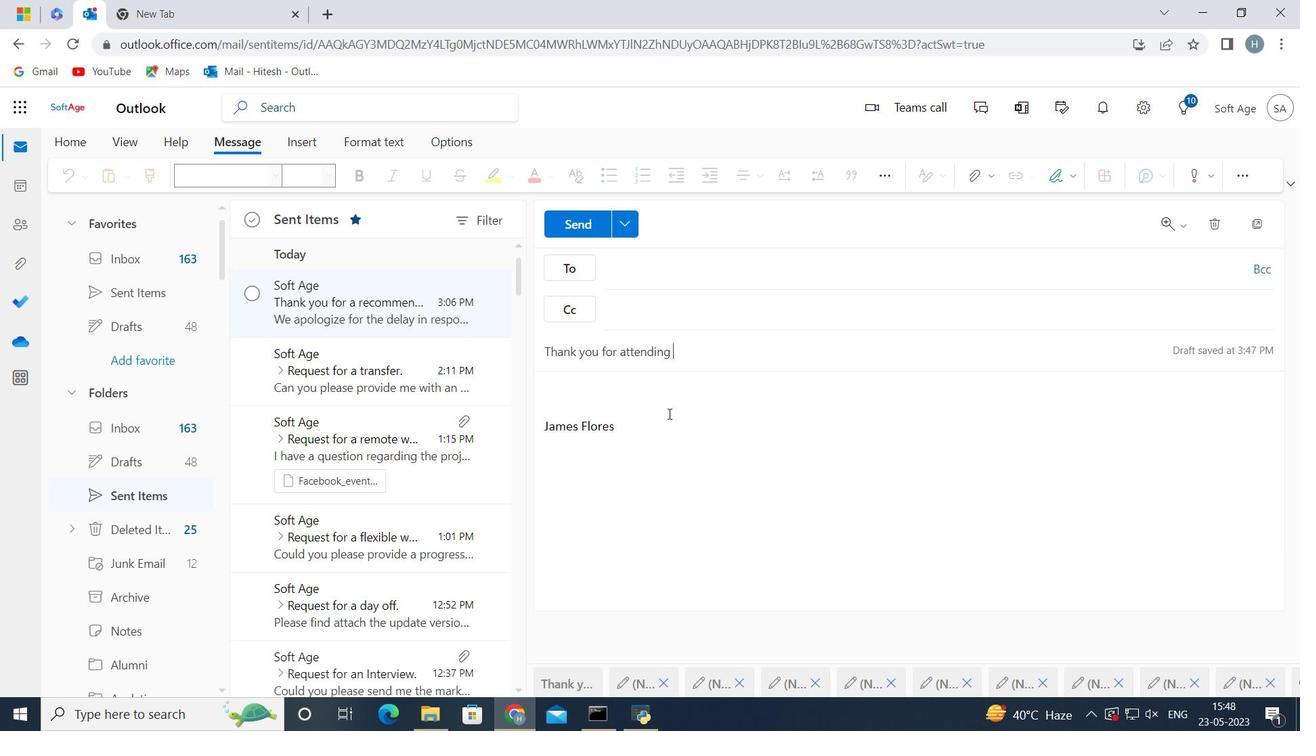 
Action: Mouse pressed left at (638, 440)
Screenshot: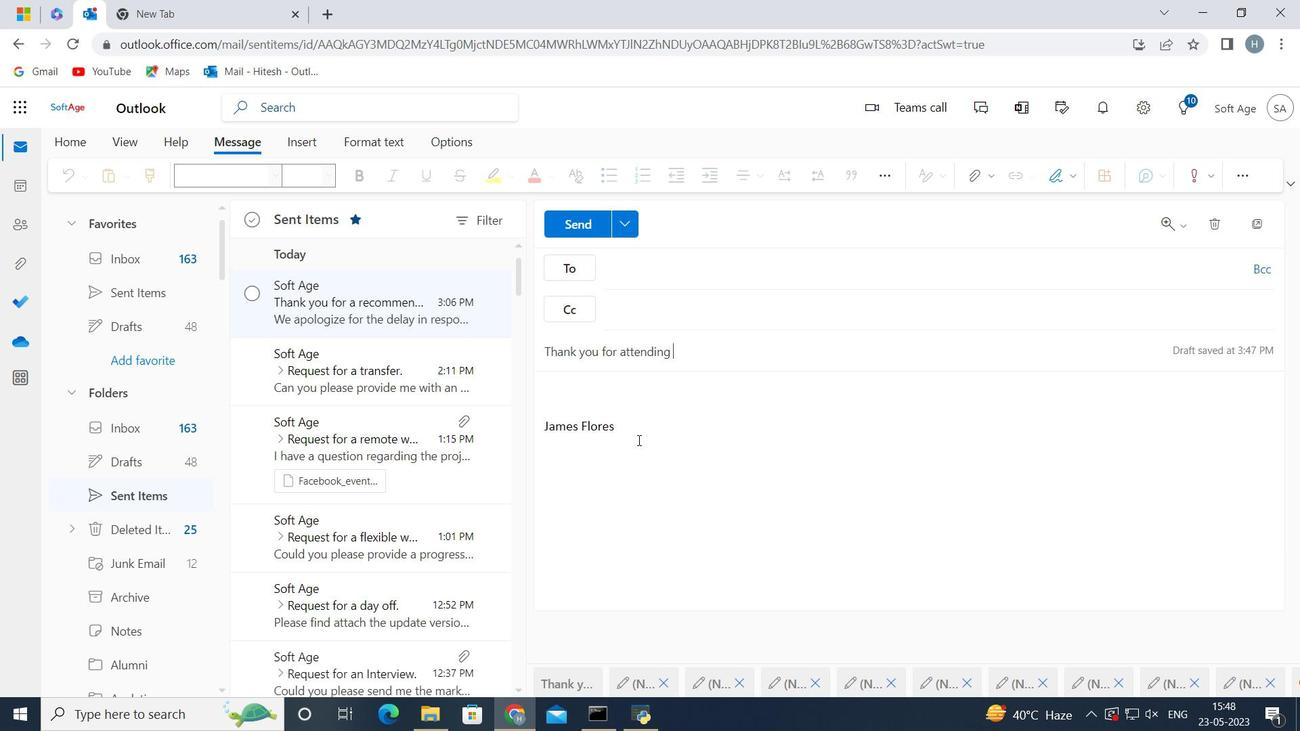 
Action: Mouse moved to (637, 438)
Screenshot: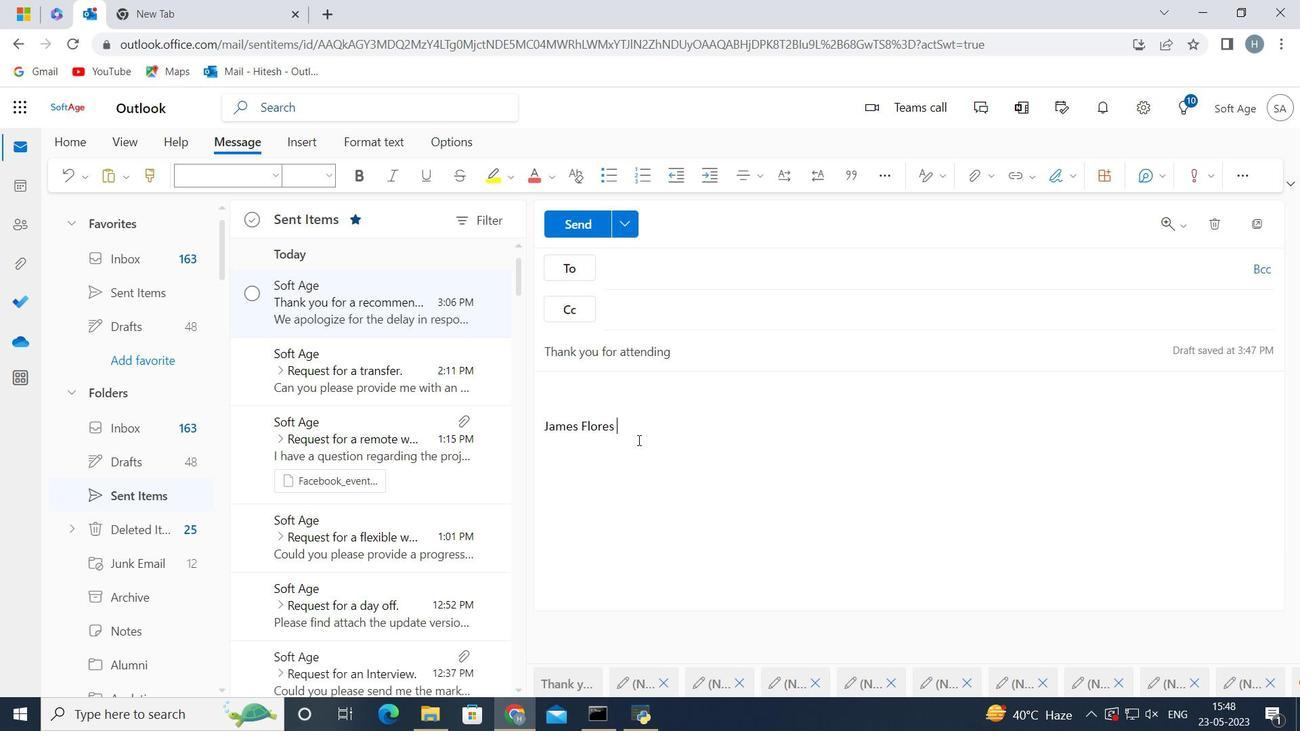 
Action: Key pressed <Key.backspace><Key.backspace><Key.backspace><Key.backspace><Key.backspace><Key.backspace><Key.backspace><Key.backspace><Key.backspace><Key.backspace><Key.backspace><Key.backspace><Key.backspace><Key.backspace><Key.backspace><Key.backspace><Key.backspace><Key.backspace><Key.backspace><Key.backspace><Key.backspace><Key.backspace><Key.backspace><Key.backspace><Key.backspace><Key.backspace><Key.backspace><Key.backspace><Key.shift>We<Key.space>appreciate<Key.space>your<Key.space>interest<Key.space>in<Key.space>our<Key.space>organization<Key.space>and<Key.space>would<Key.space>like<Key.space>to<Key.space>invite<Key.space>you<Key.space>for<Key.space>an<Key.space>interview<Key.space>
Screenshot: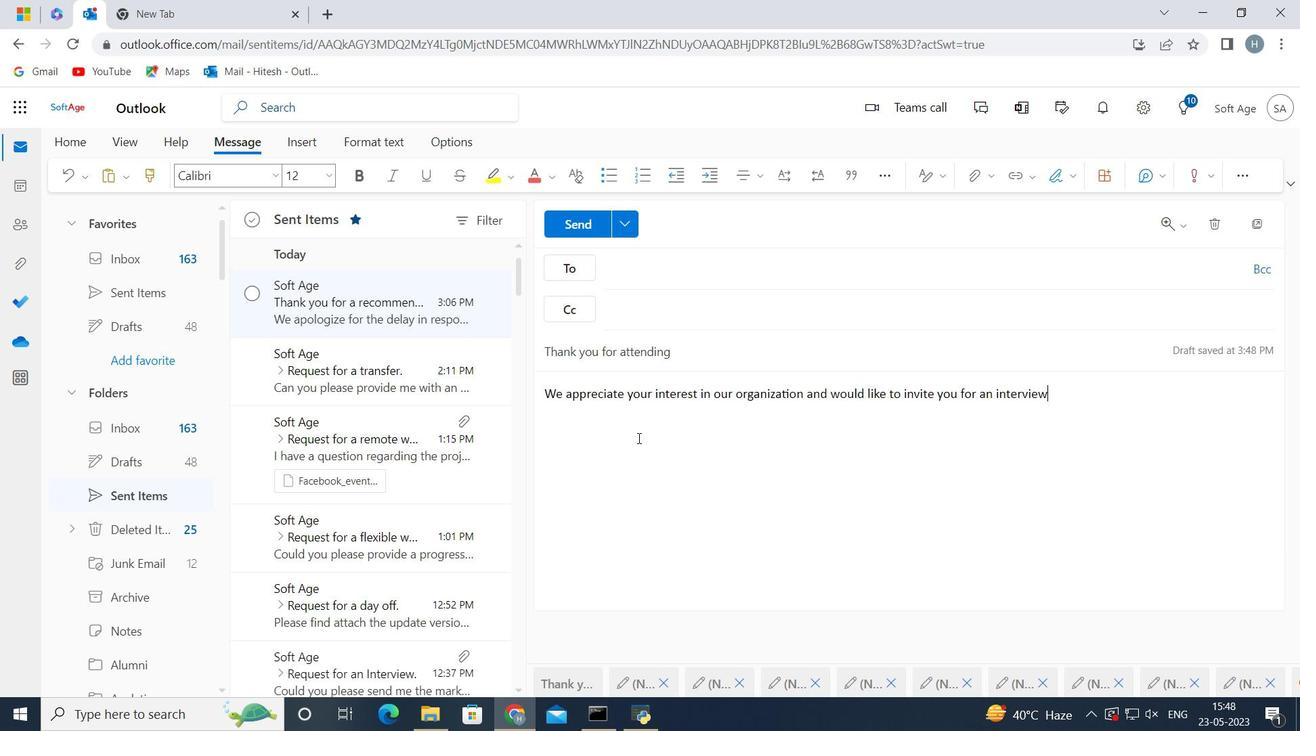 
Action: Mouse moved to (662, 261)
Screenshot: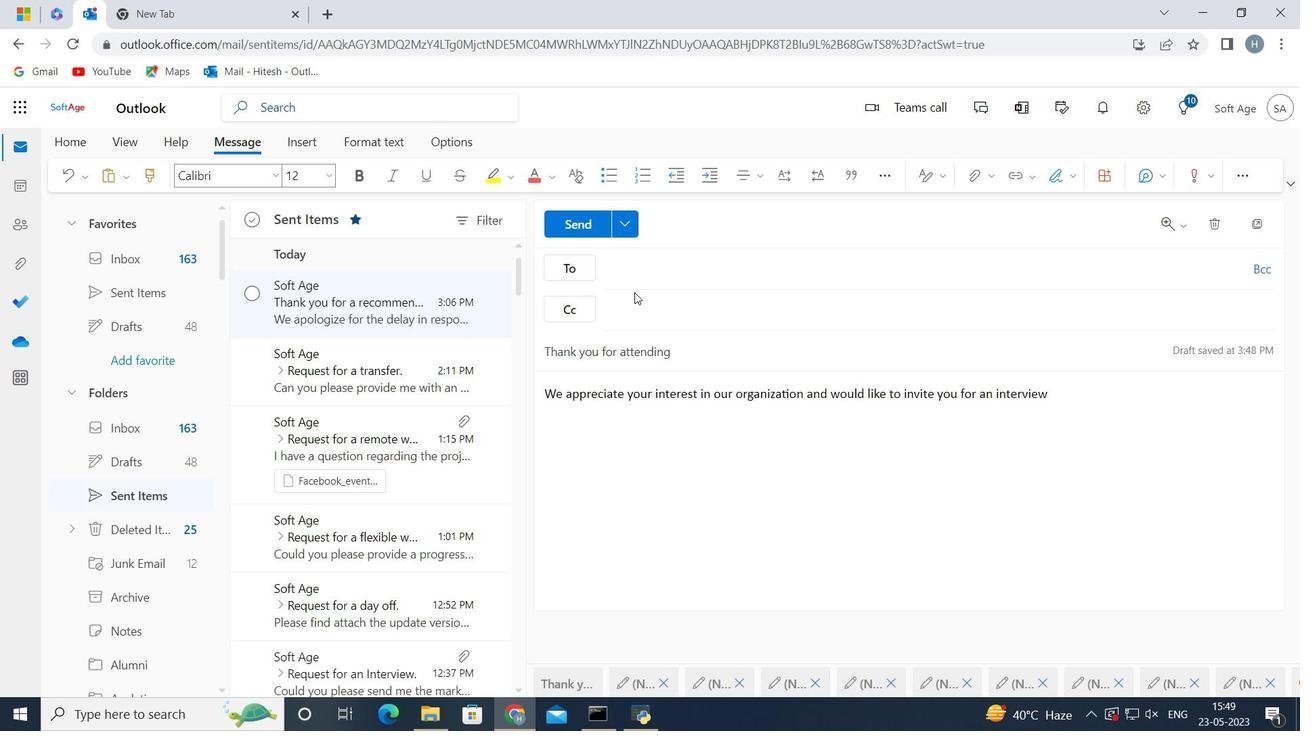 
Action: Mouse pressed left at (662, 261)
Screenshot: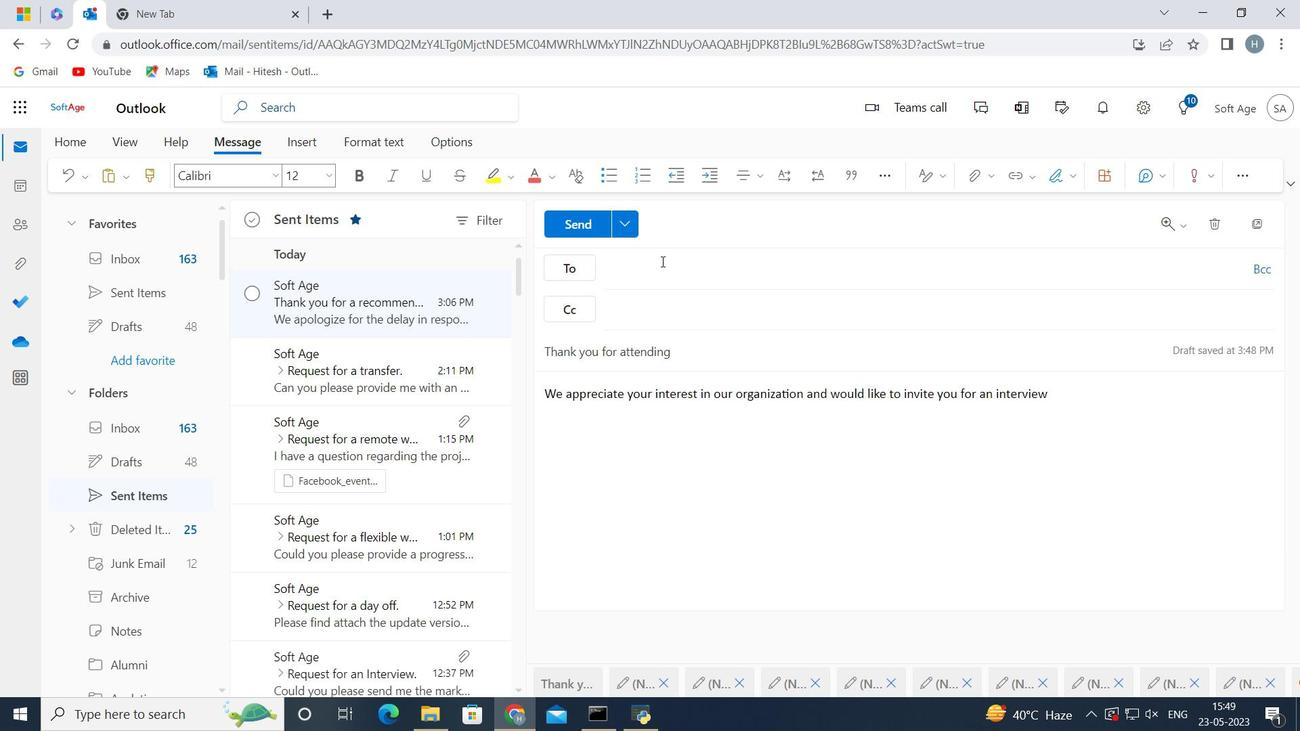 
Action: Key pressed softage.10<Key.shift>@softage.net
Screenshot: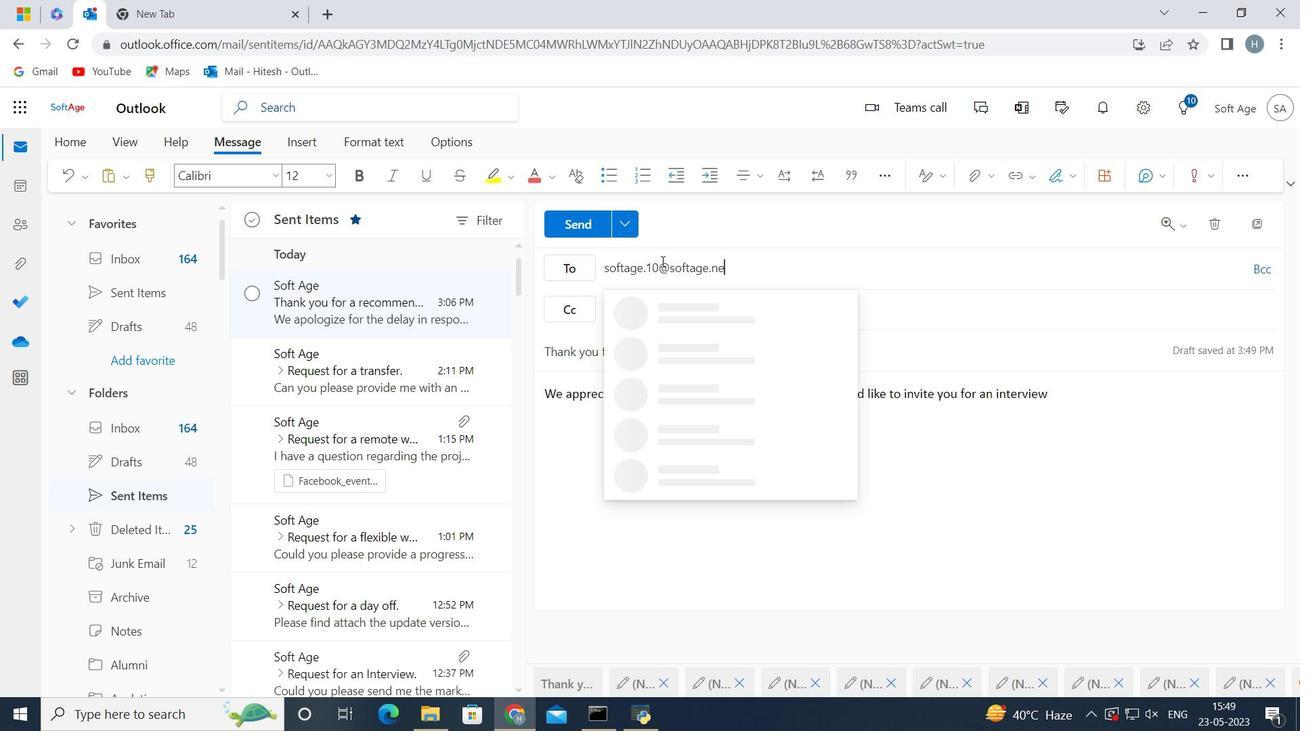 
Action: Mouse moved to (719, 308)
Screenshot: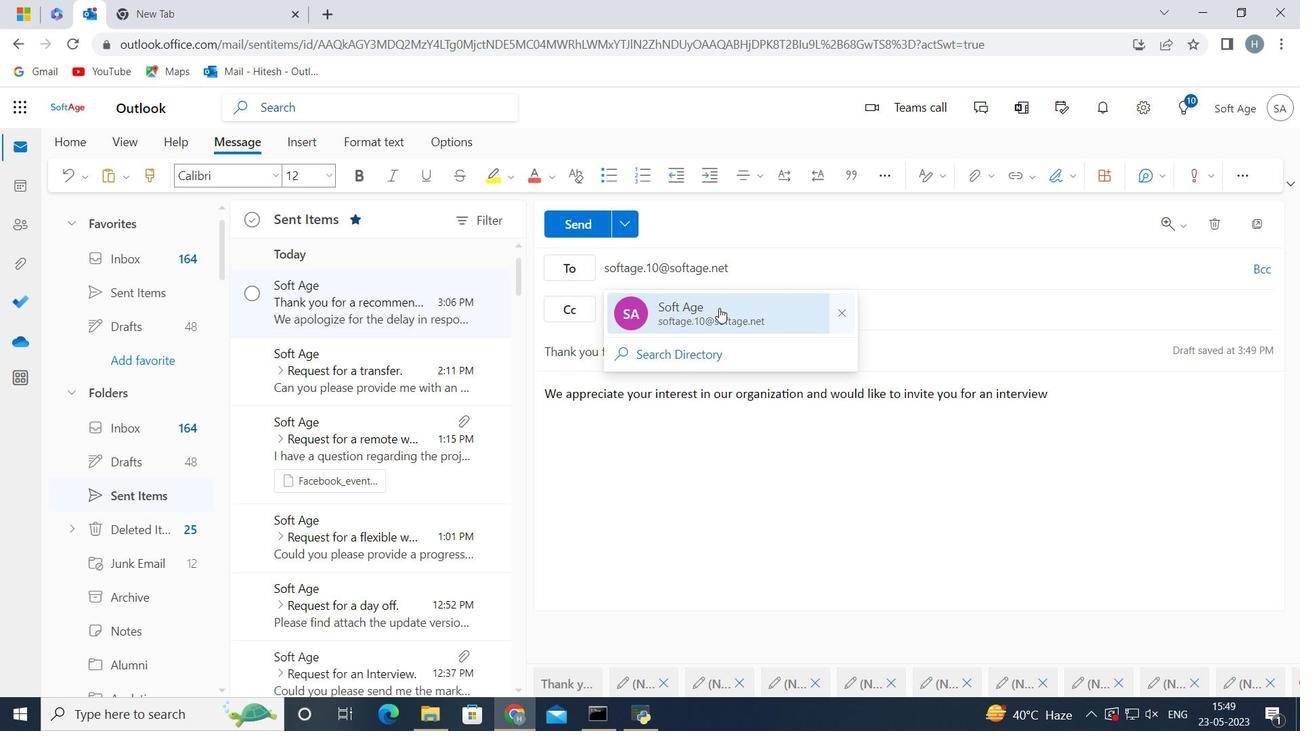 
Action: Mouse pressed left at (719, 308)
Screenshot: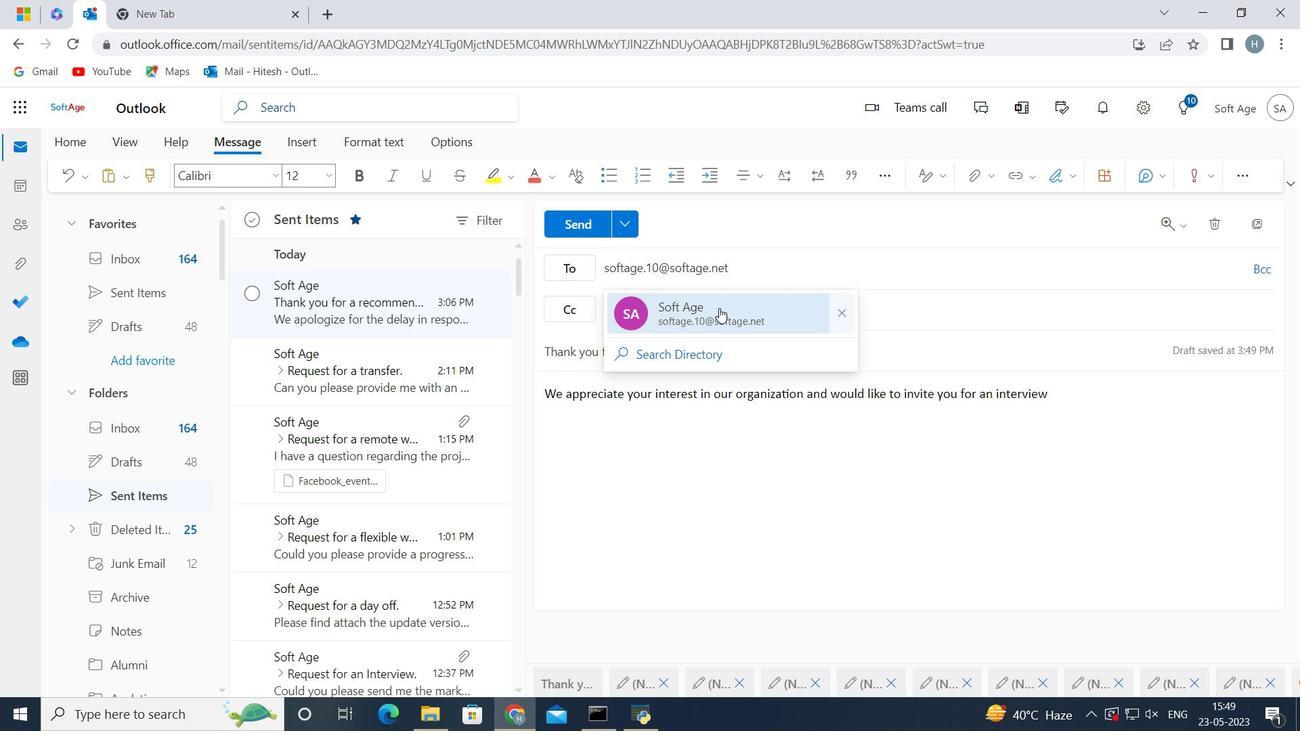 
Action: Mouse moved to (580, 223)
Screenshot: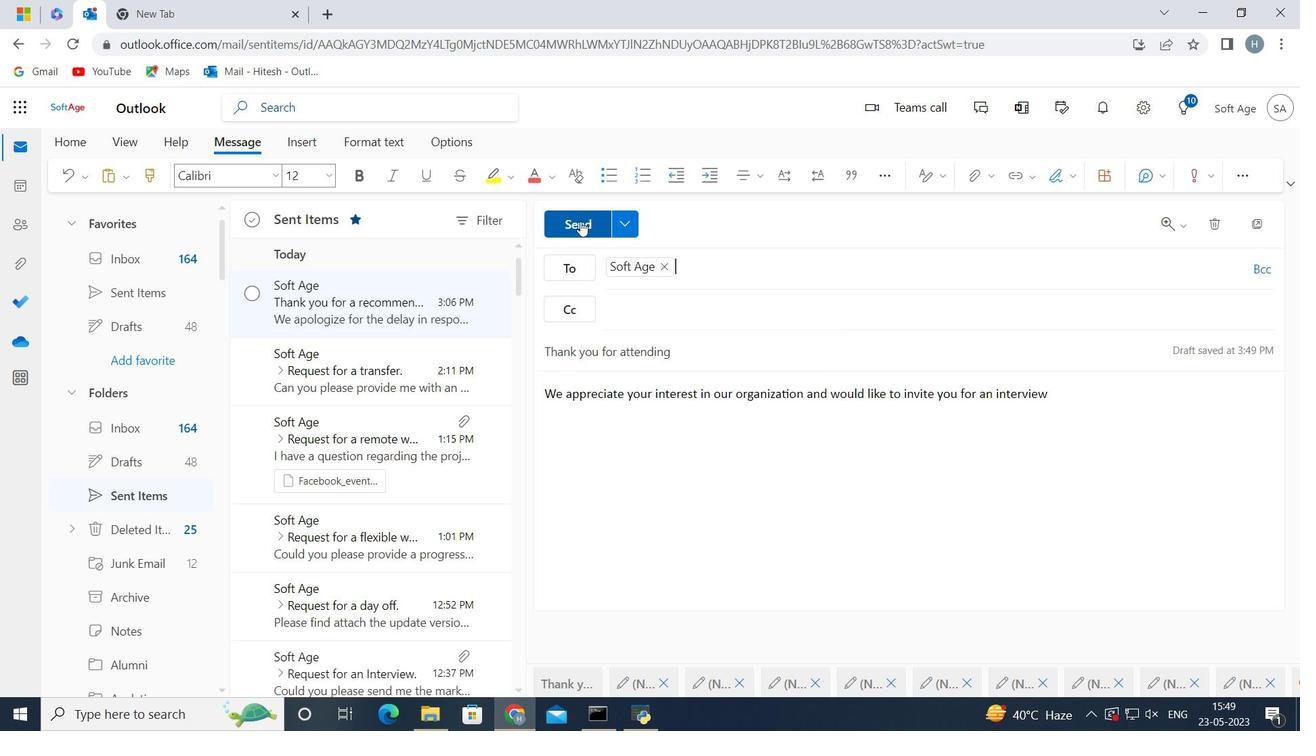 
Action: Mouse pressed left at (580, 223)
Screenshot: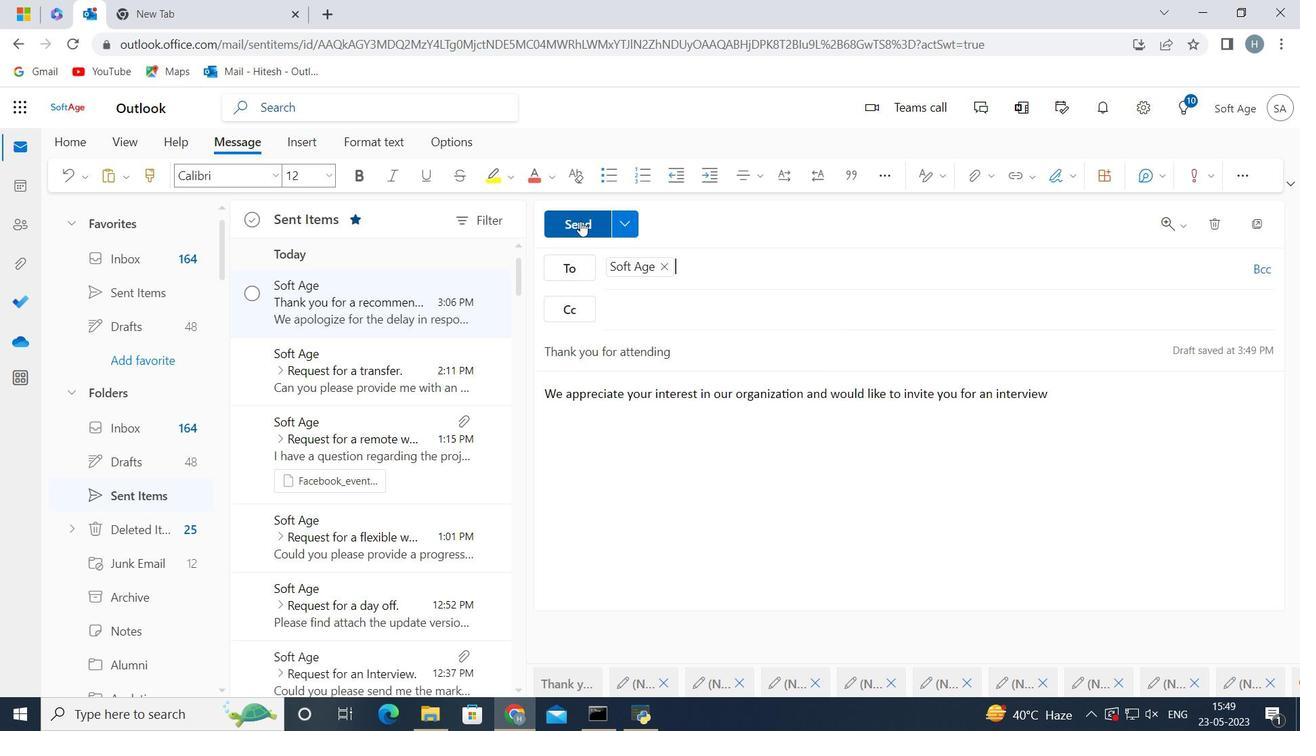 
Action: Mouse moved to (365, 299)
Screenshot: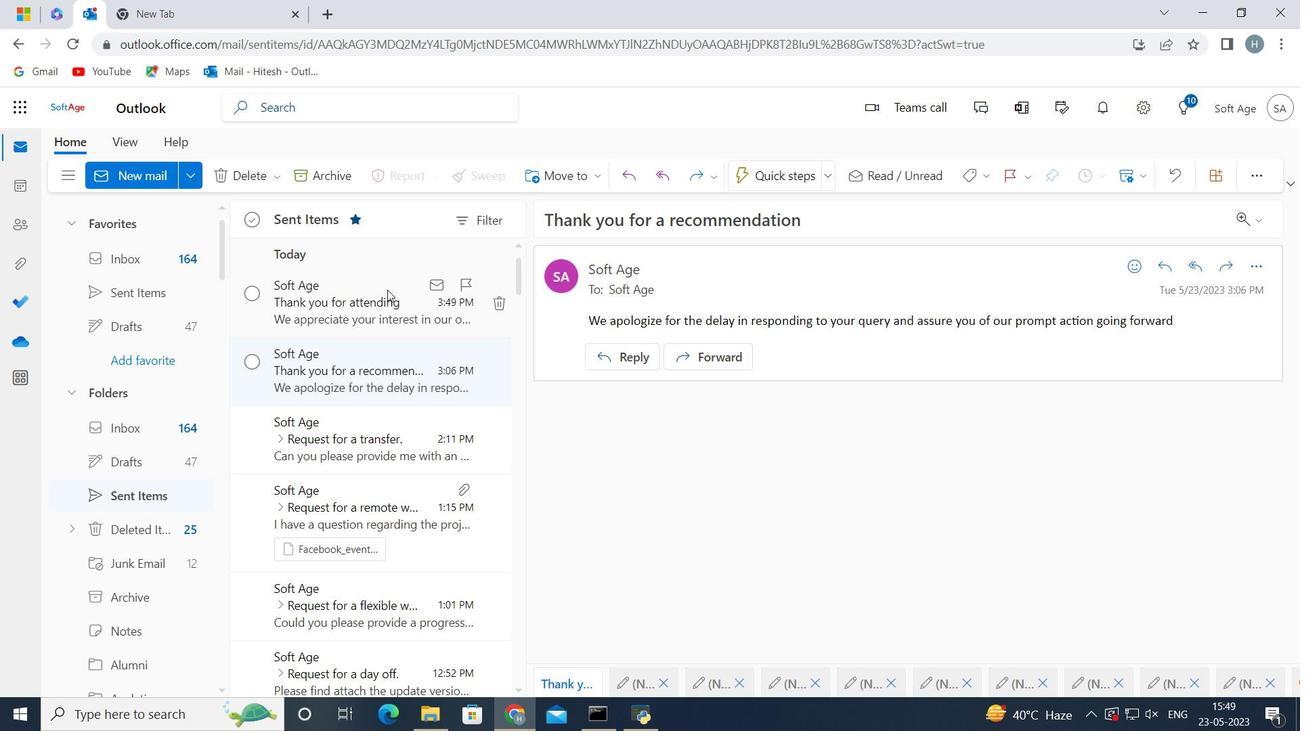 
Action: Mouse pressed left at (365, 299)
Screenshot: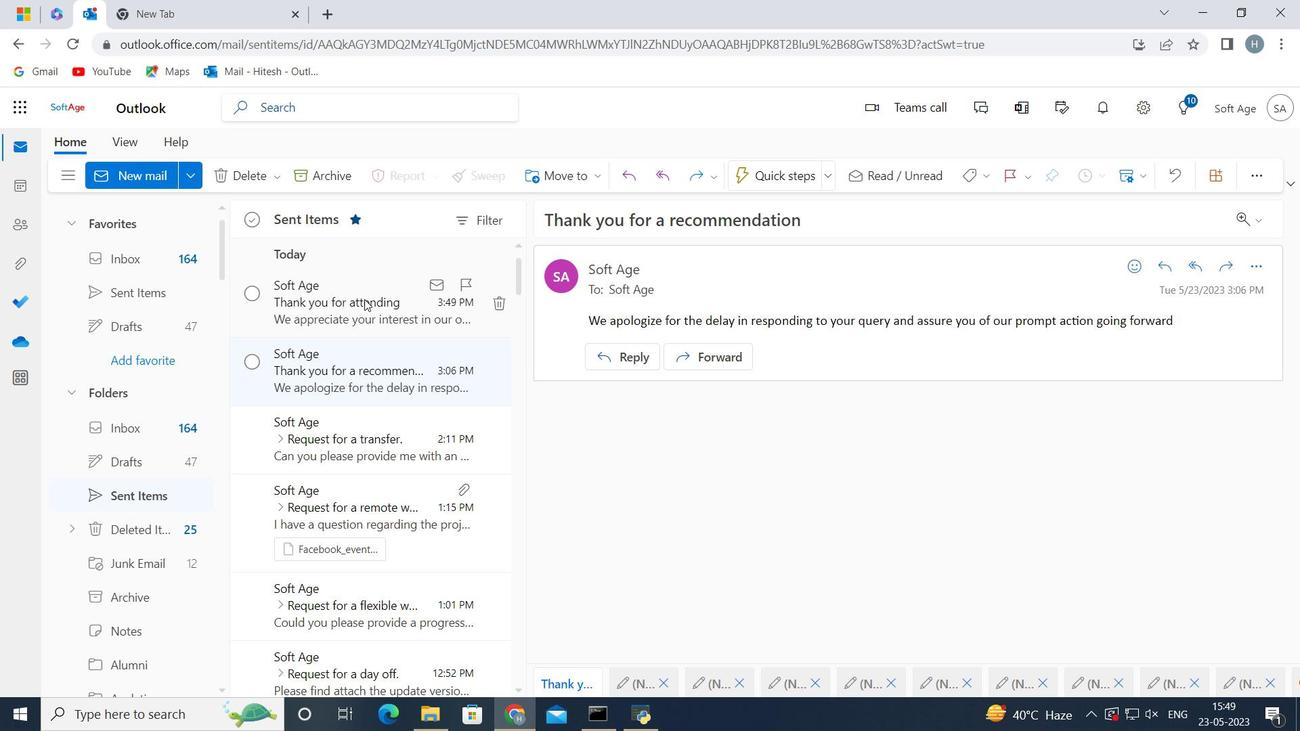 
Action: Mouse moved to (575, 177)
Screenshot: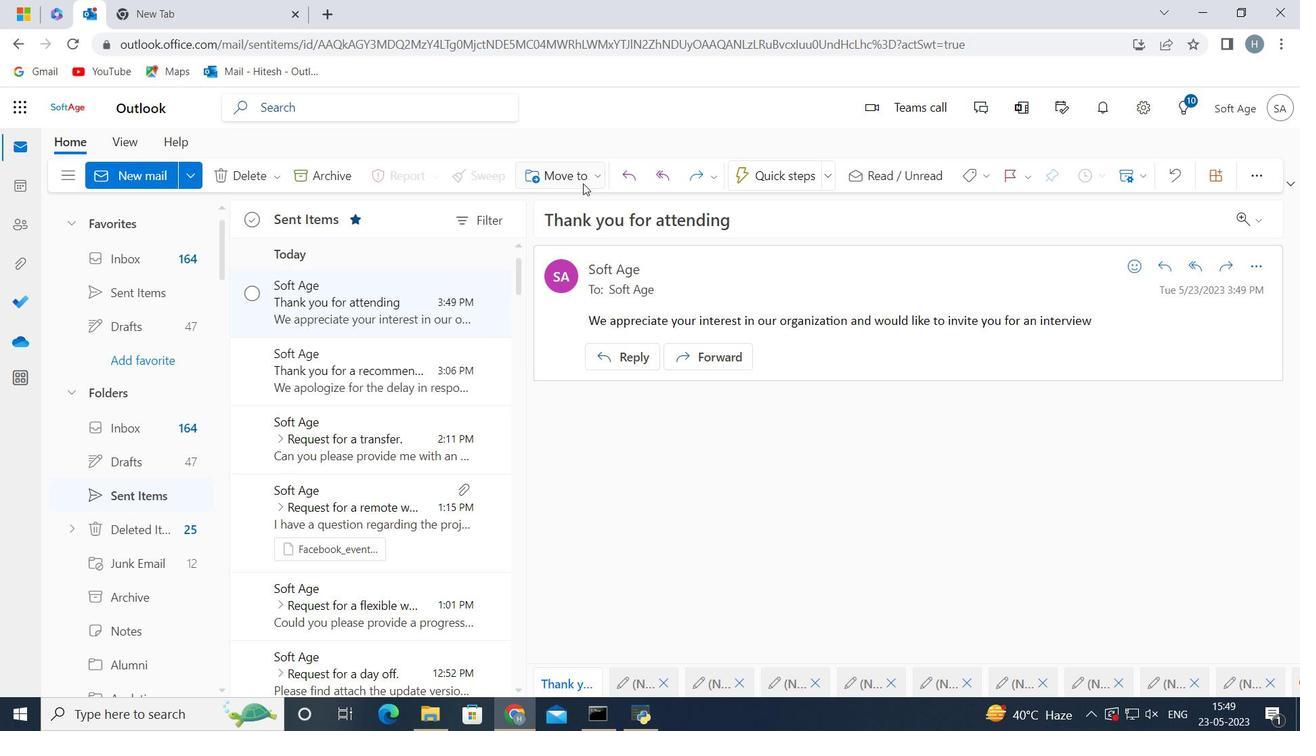 
Action: Mouse pressed left at (575, 177)
Screenshot: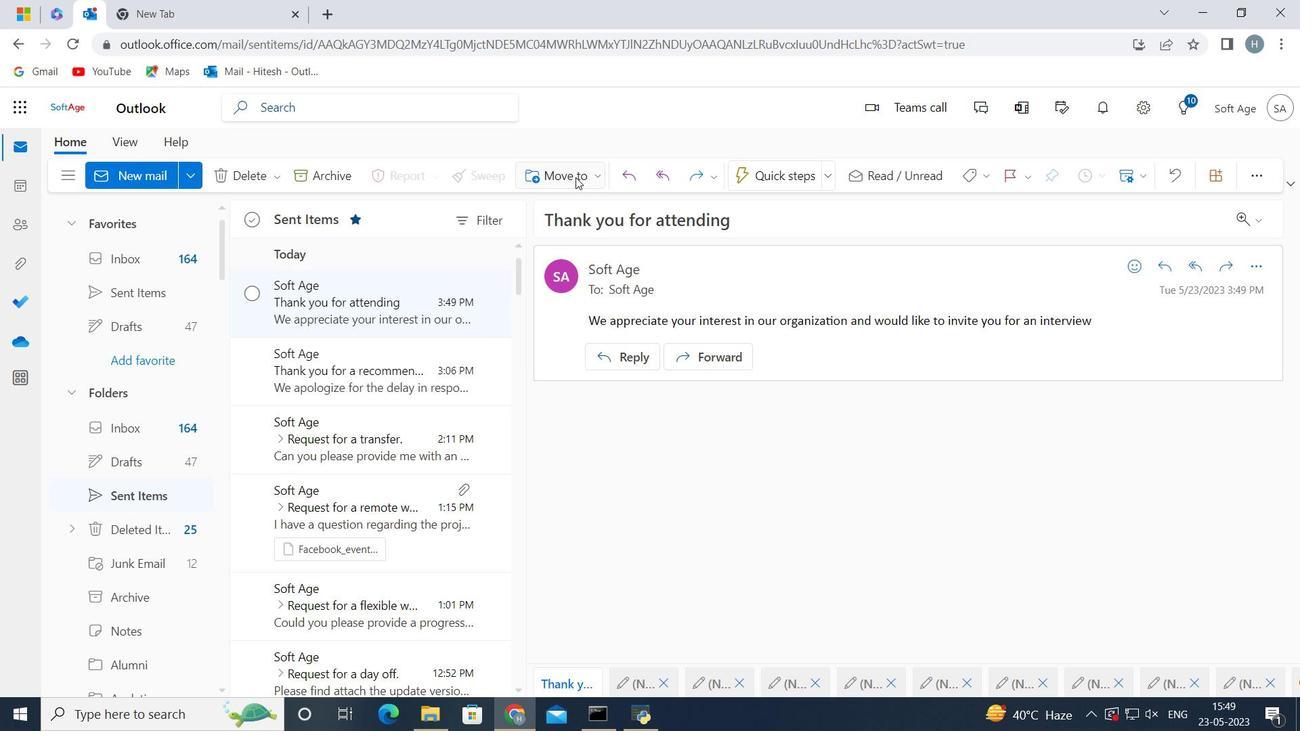 
Action: Mouse moved to (578, 205)
Screenshot: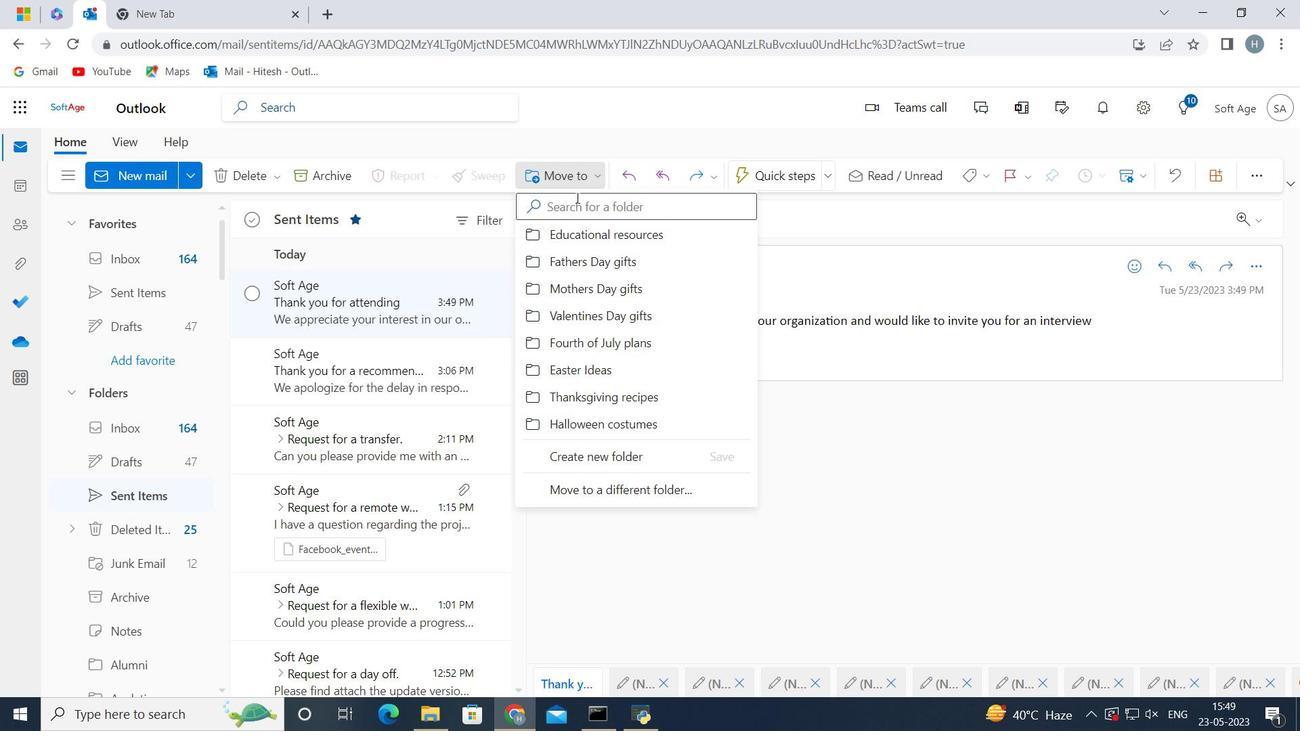 
Action: Mouse pressed left at (578, 205)
Screenshot: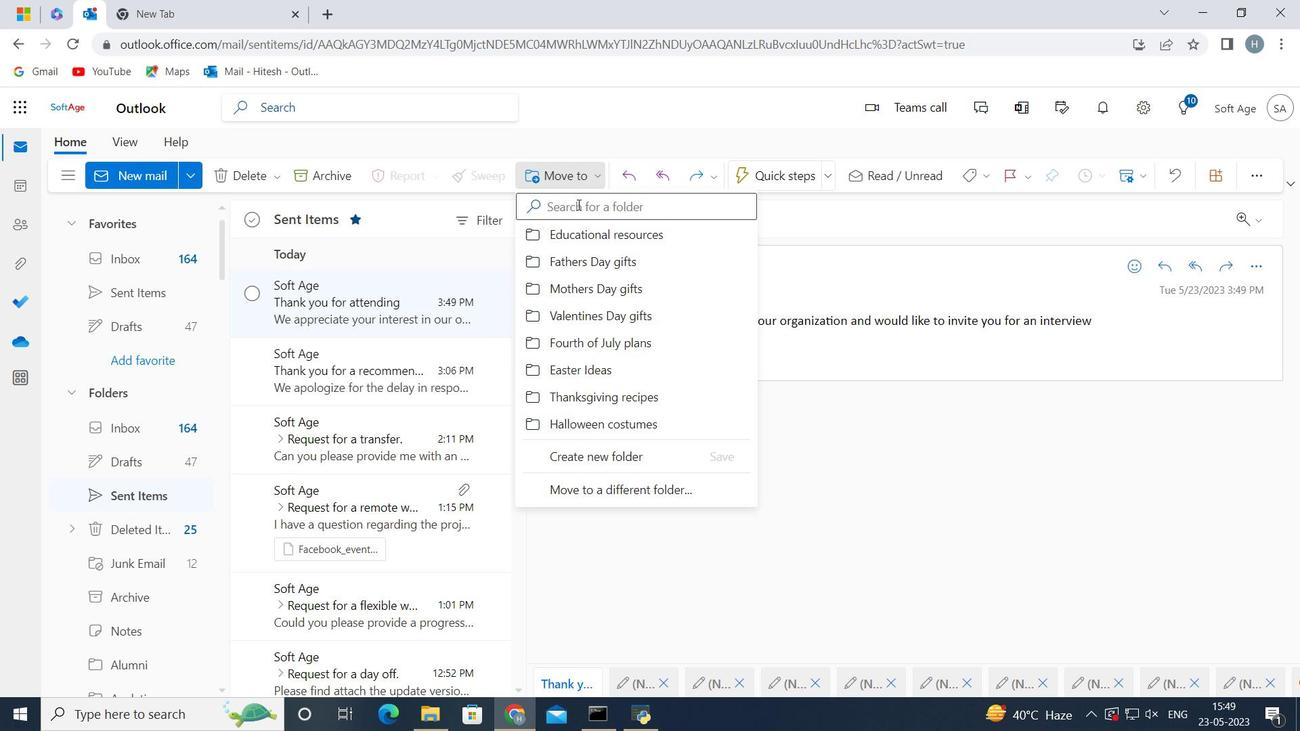 
Action: Key pressed <Key.shift><Key.shift><Key.shift><Key.shift><Key.shift><Key.shift><Key.shift><Key.shift><Key.shift><Key.shift><Key.shift><Key.shift><Key.shift>Cra
Screenshot: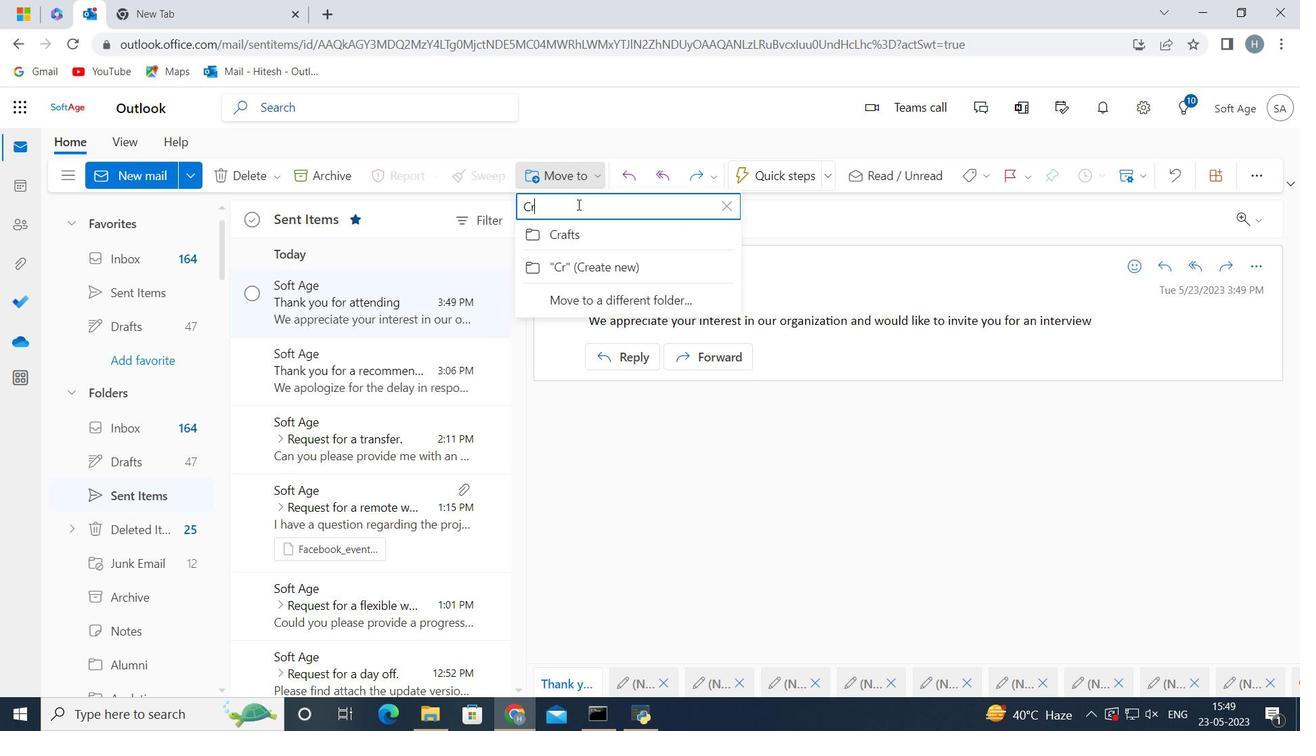 
Action: Mouse moved to (530, 231)
Screenshot: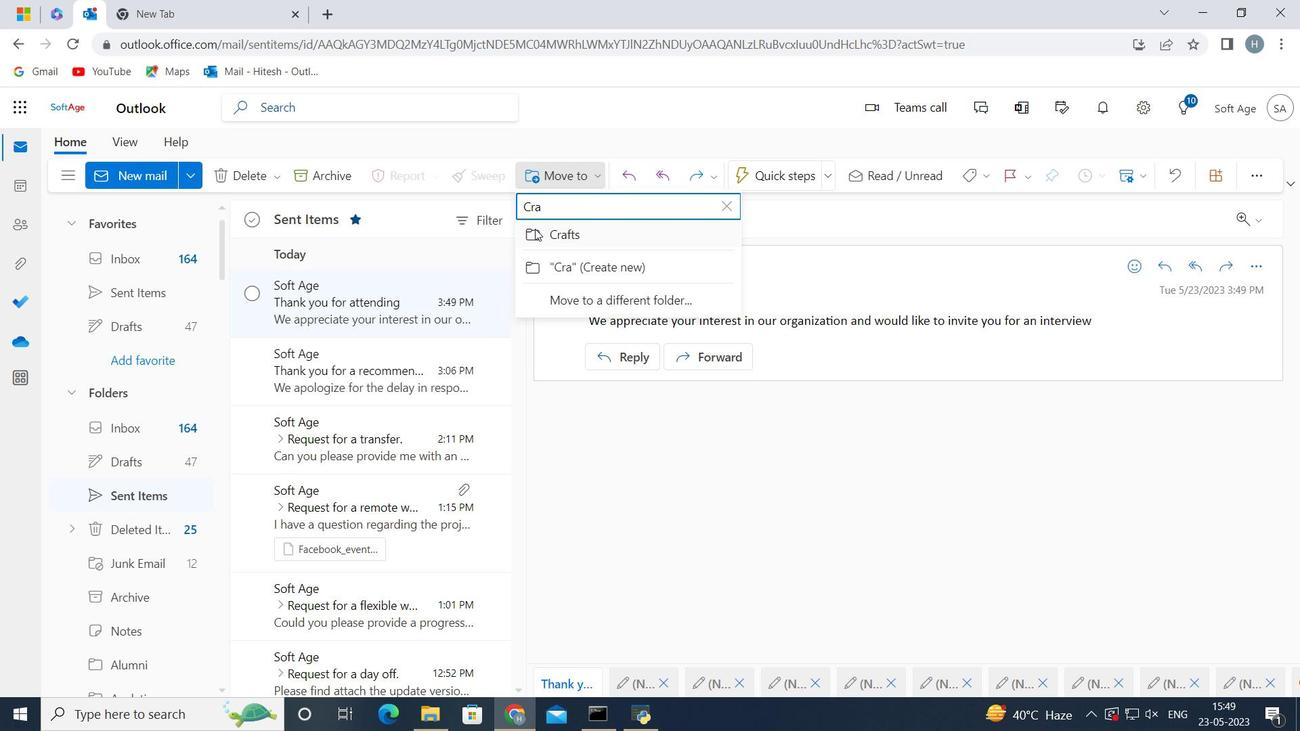 
Action: Mouse pressed left at (530, 231)
Screenshot: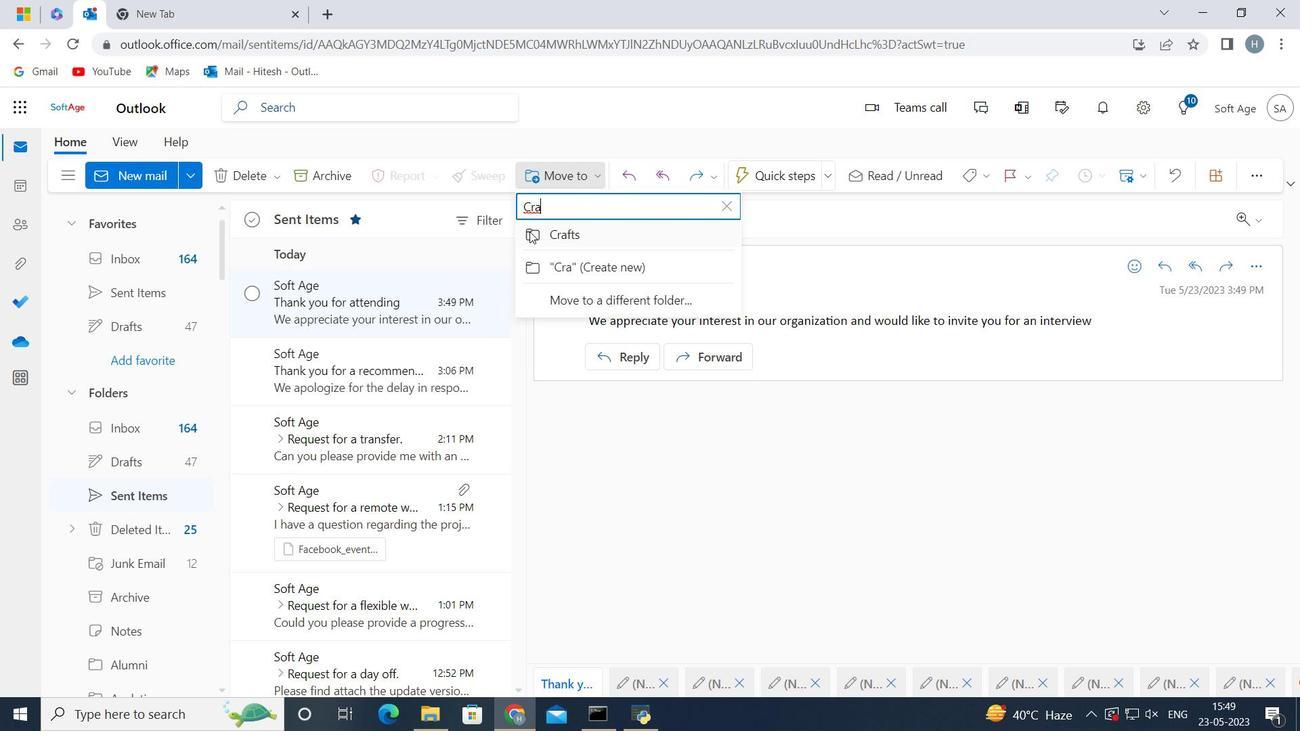 
Action: Mouse moved to (600, 401)
Screenshot: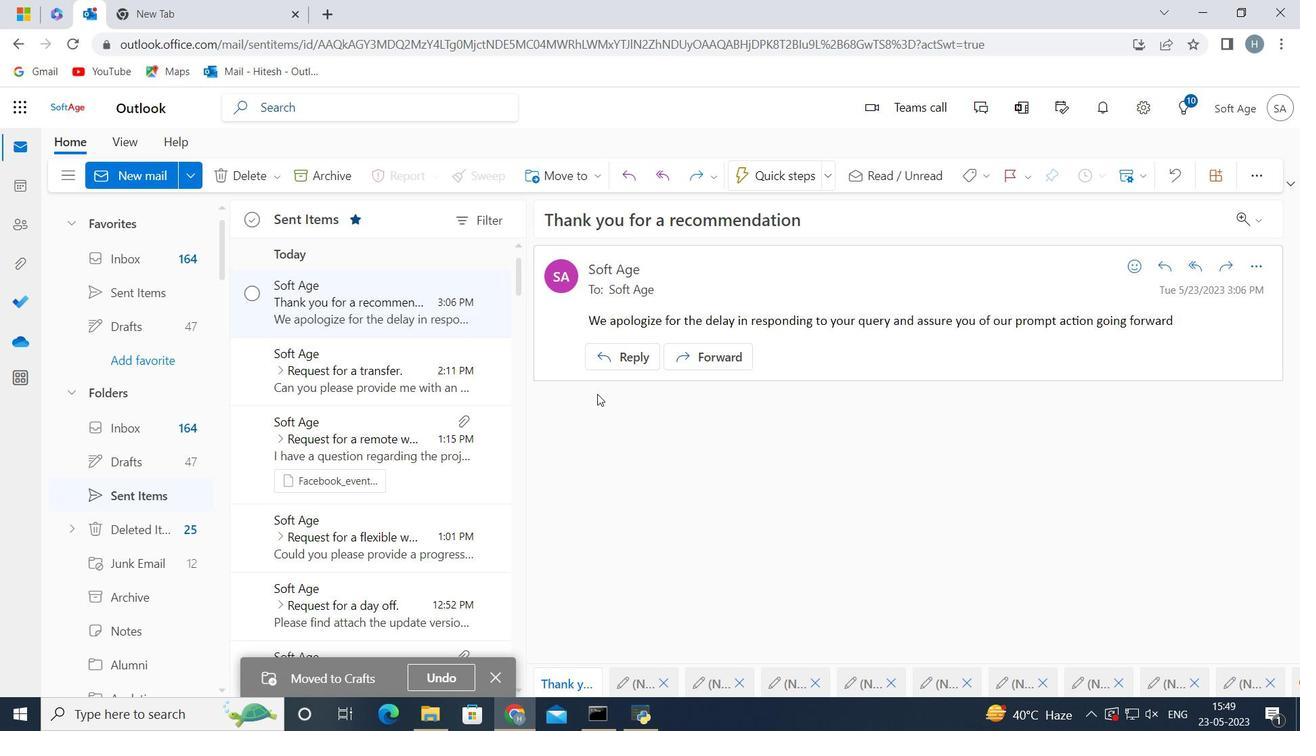 
